 Task: Search one way flight ticket for 4 adults, 1 infant in seat and 1 infant on lap in premium economy from Akron/canton: Akron-canton Regional Airport to Fort Wayne: Fort Wayne International Airport on 8-4-2023. Choice of flights is United. Number of bags: 2 carry on bags and 1 checked bag. Price is upto 20000. Outbound departure time preference is 14:45.
Action: Mouse moved to (390, 337)
Screenshot: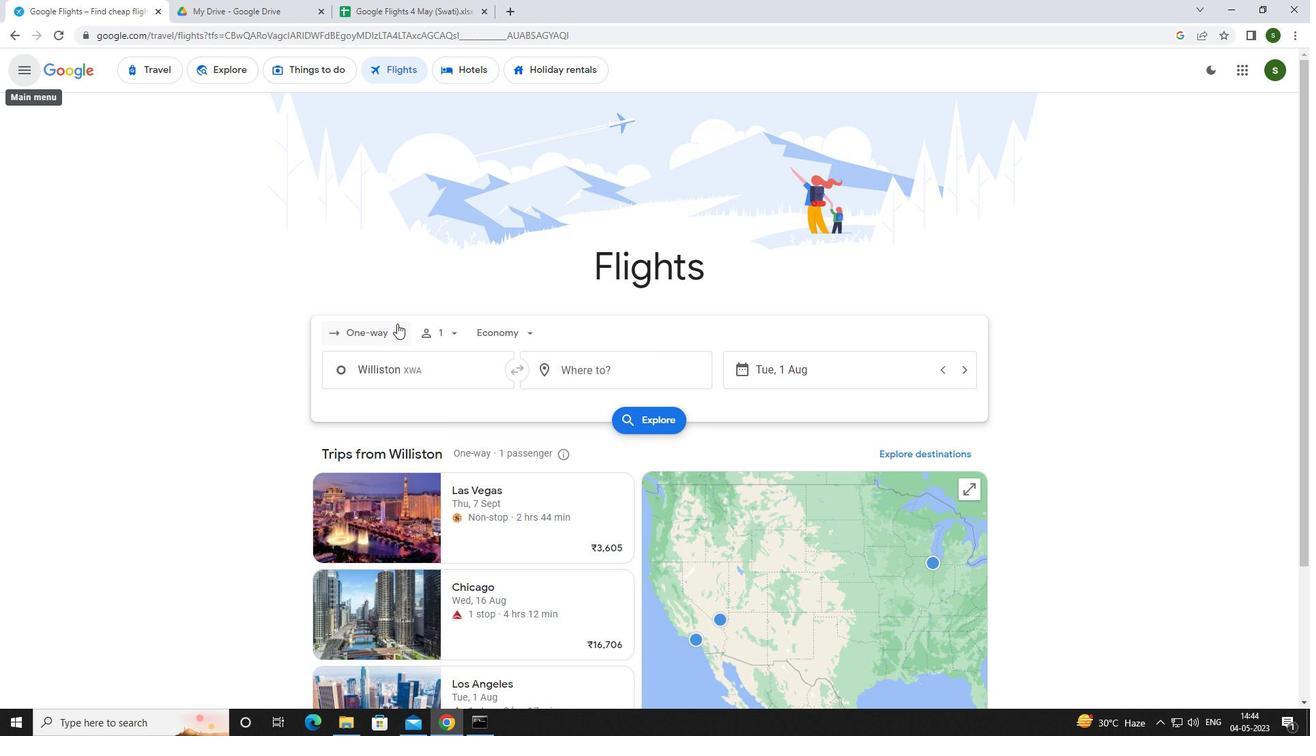 
Action: Mouse pressed left at (390, 337)
Screenshot: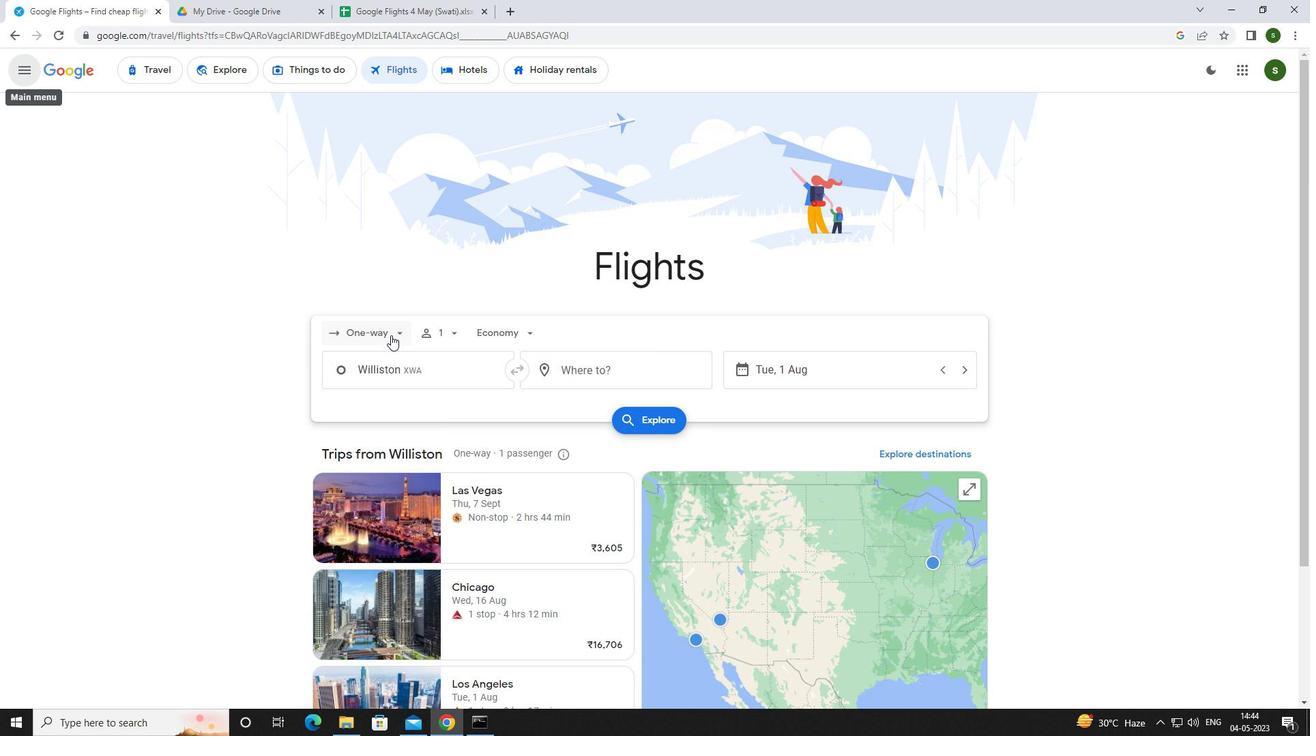 
Action: Mouse moved to (385, 397)
Screenshot: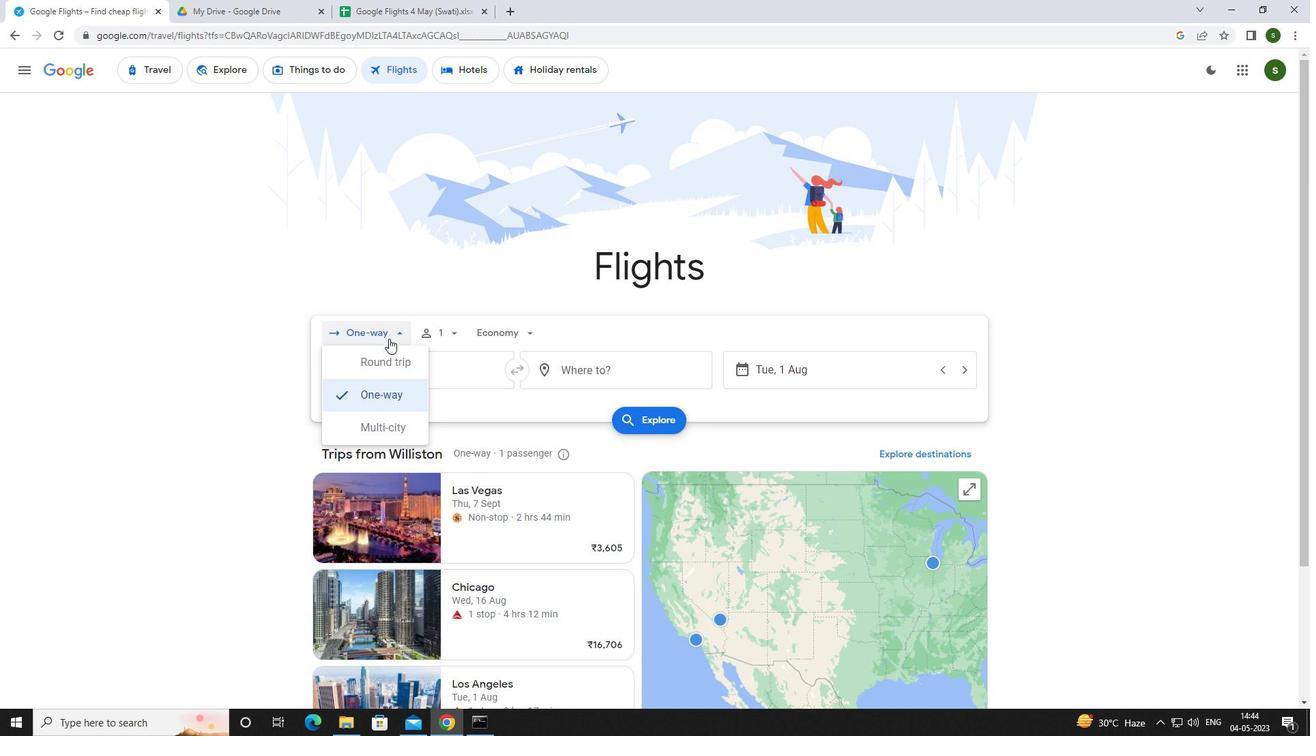 
Action: Mouse pressed left at (385, 397)
Screenshot: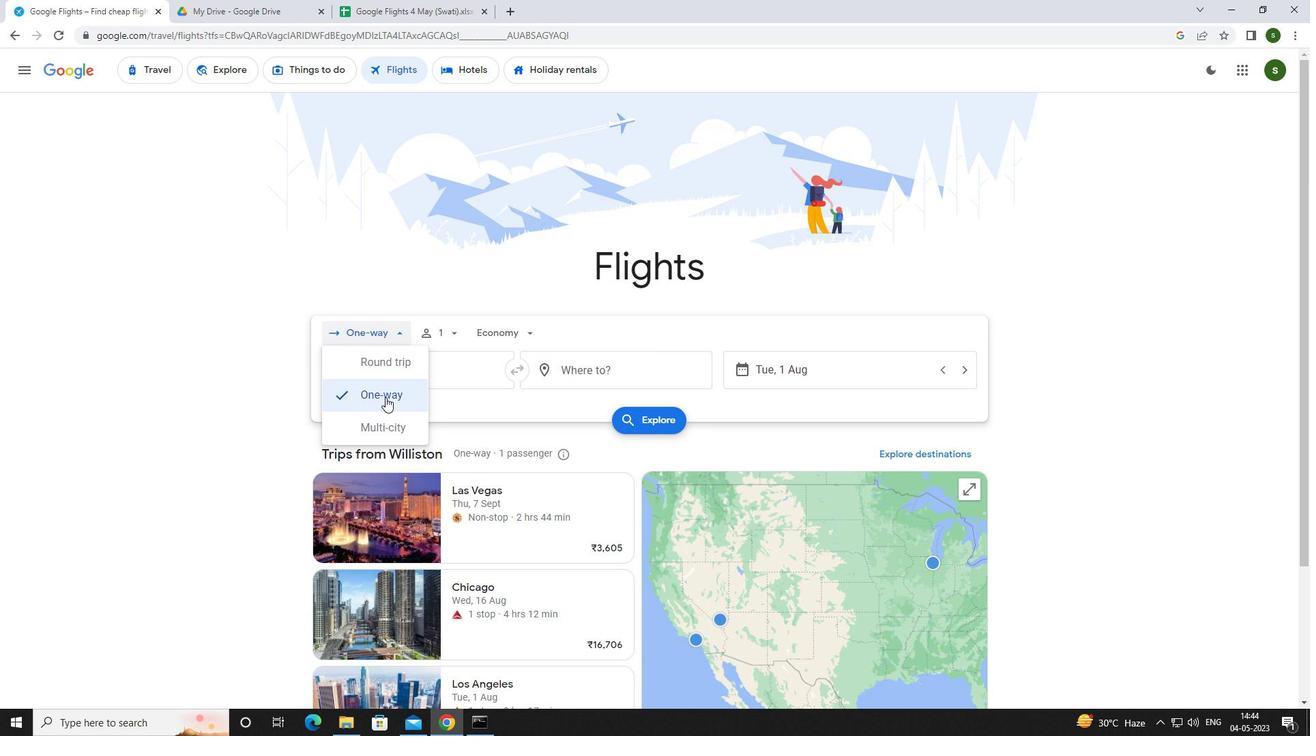 
Action: Mouse moved to (446, 326)
Screenshot: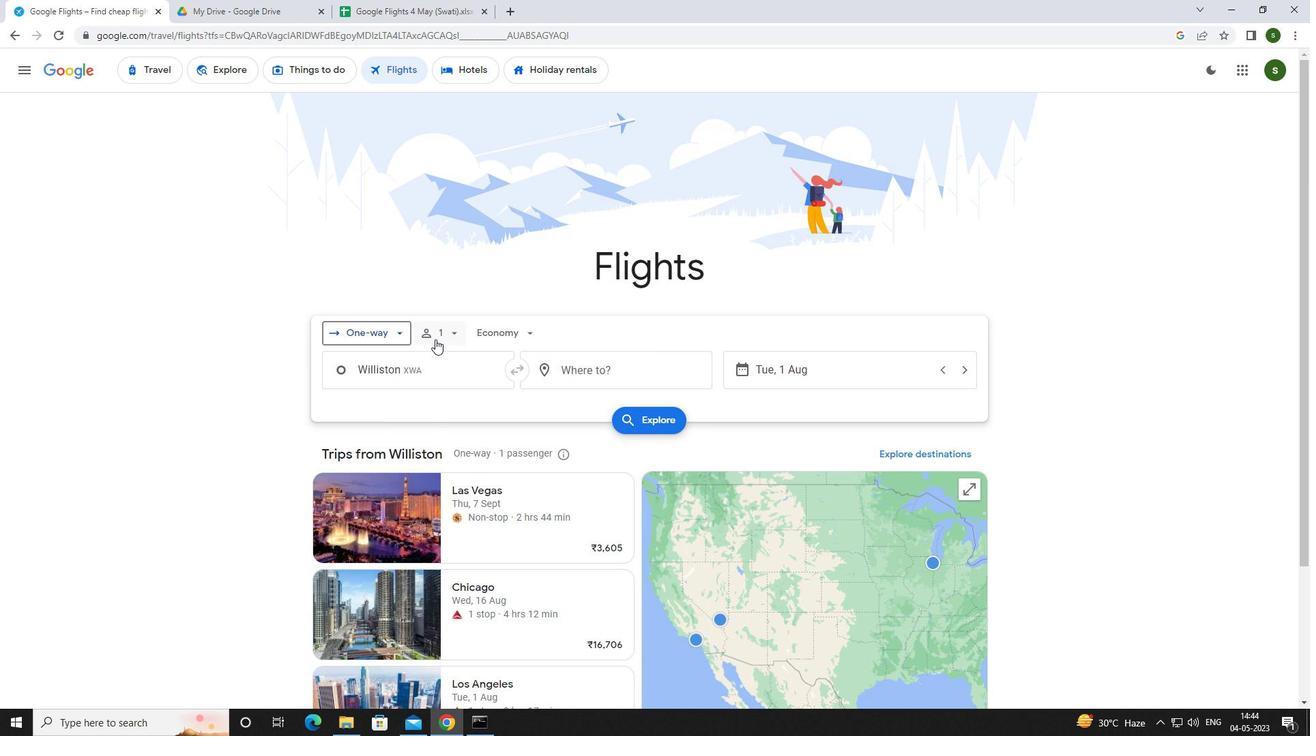 
Action: Mouse pressed left at (446, 326)
Screenshot: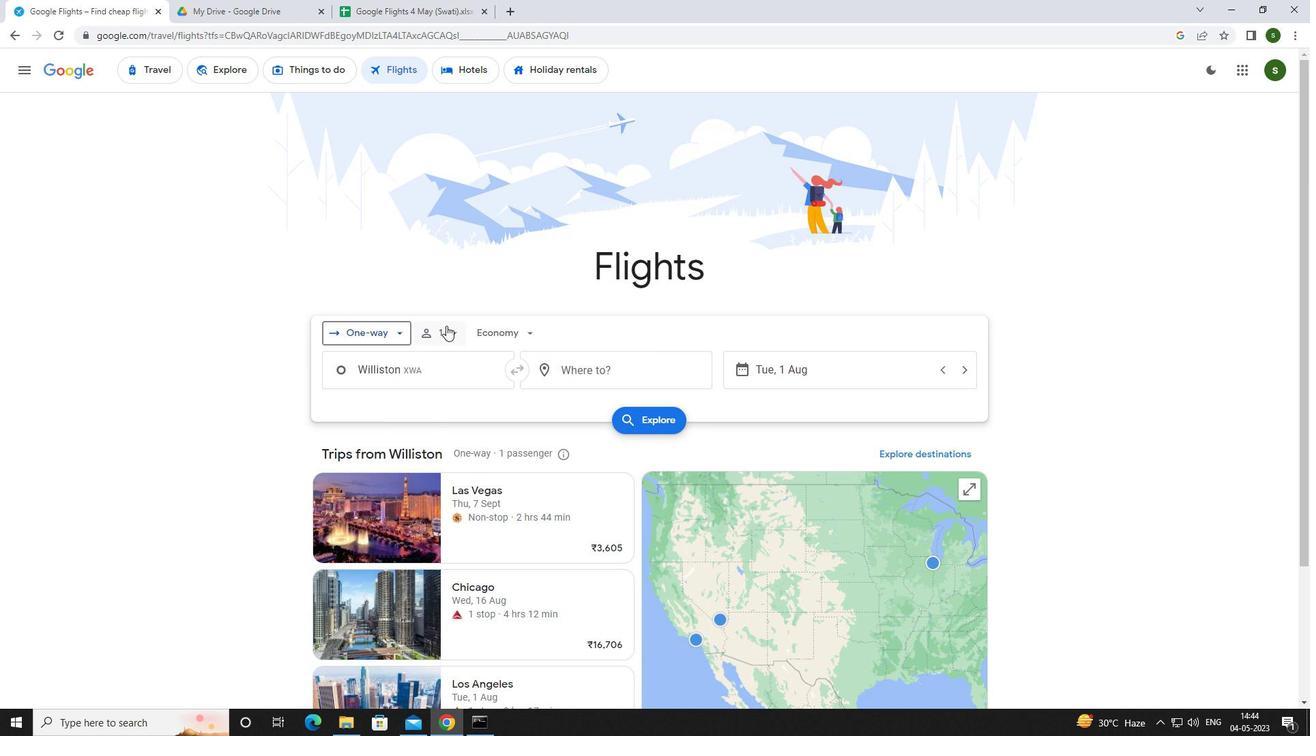 
Action: Mouse moved to (555, 364)
Screenshot: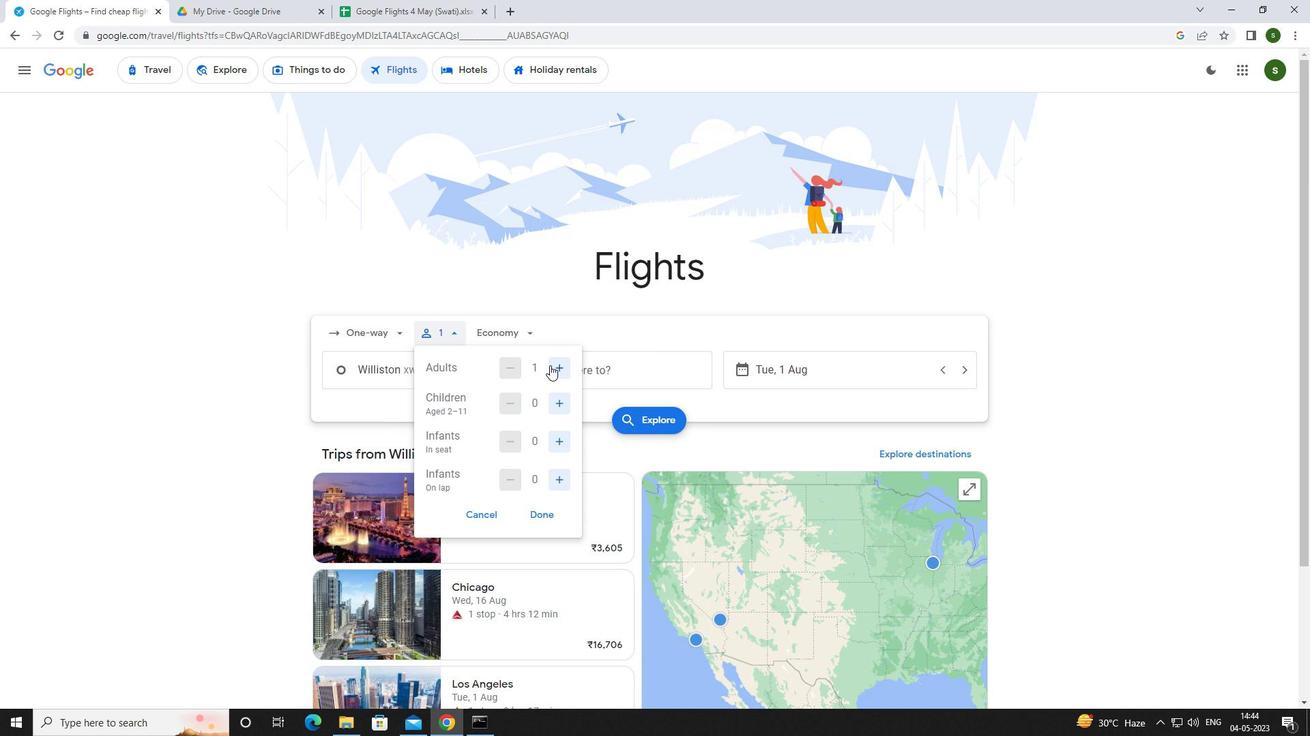 
Action: Mouse pressed left at (555, 364)
Screenshot: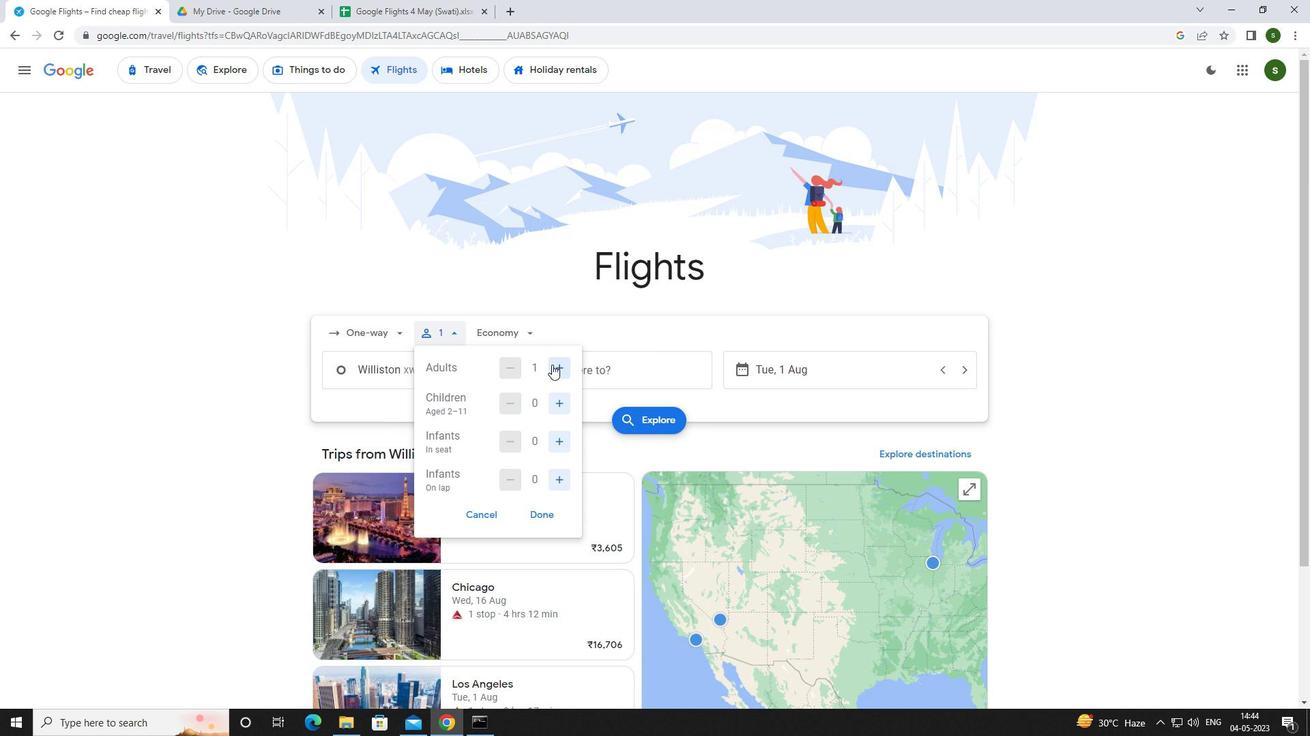 
Action: Mouse pressed left at (555, 364)
Screenshot: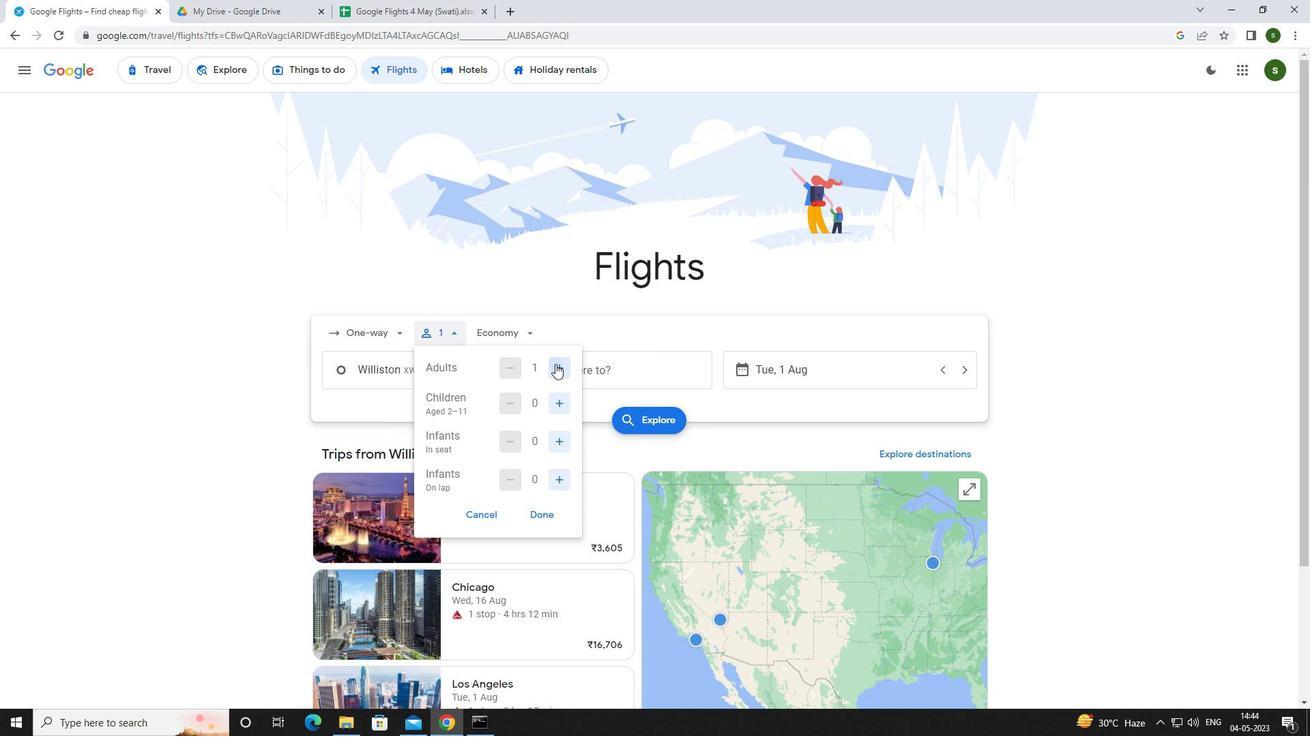 
Action: Mouse pressed left at (555, 364)
Screenshot: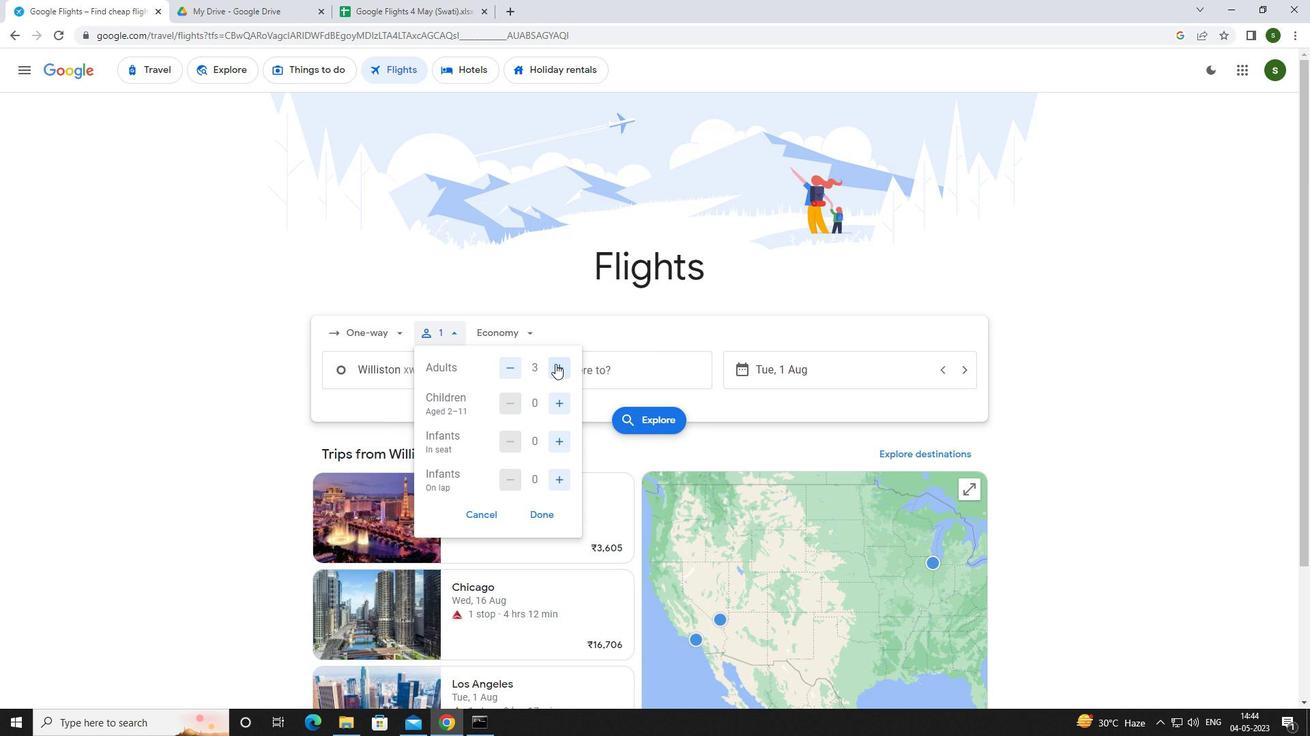 
Action: Mouse moved to (557, 438)
Screenshot: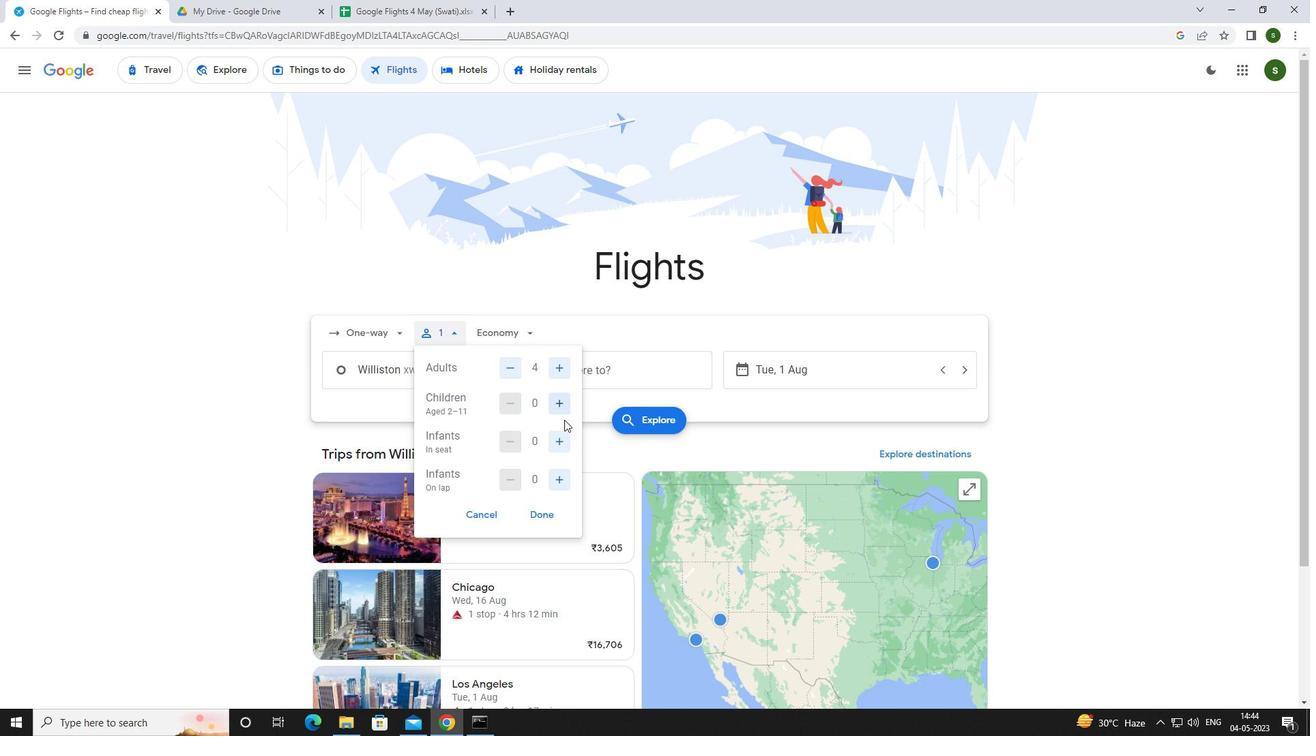 
Action: Mouse pressed left at (557, 438)
Screenshot: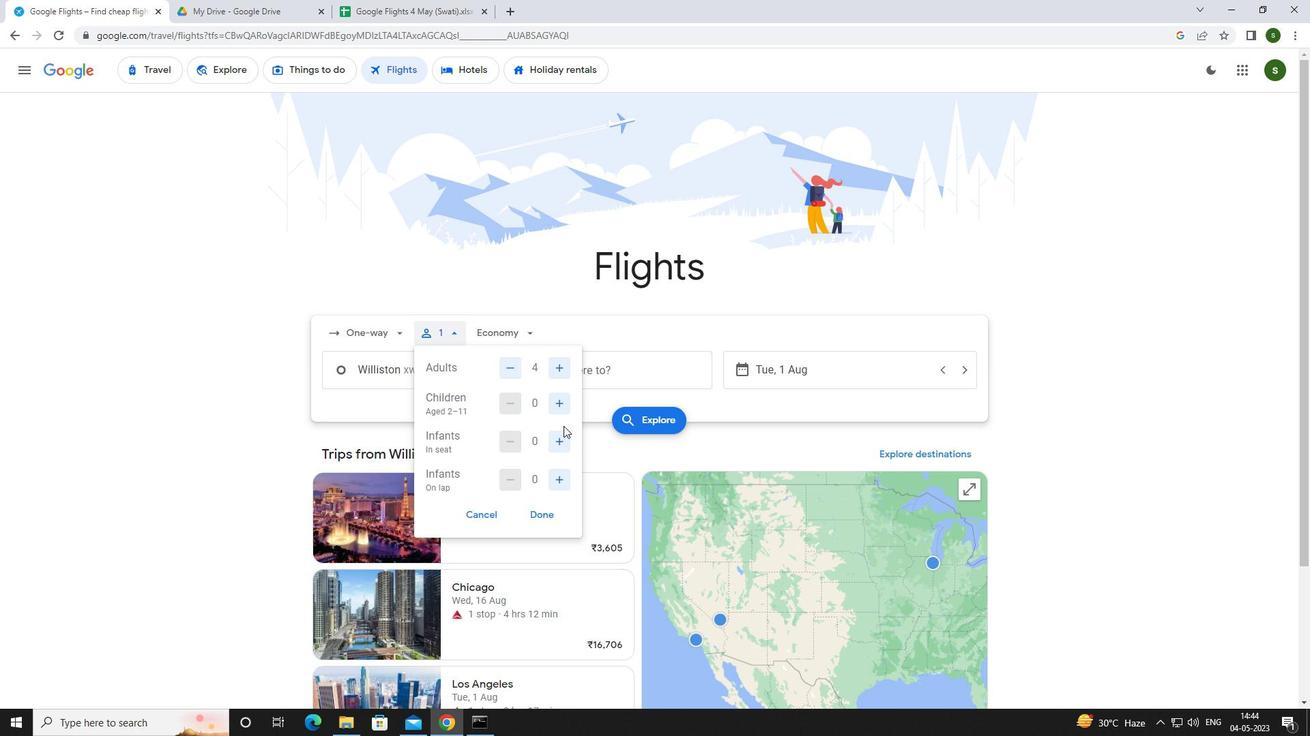 
Action: Mouse moved to (560, 489)
Screenshot: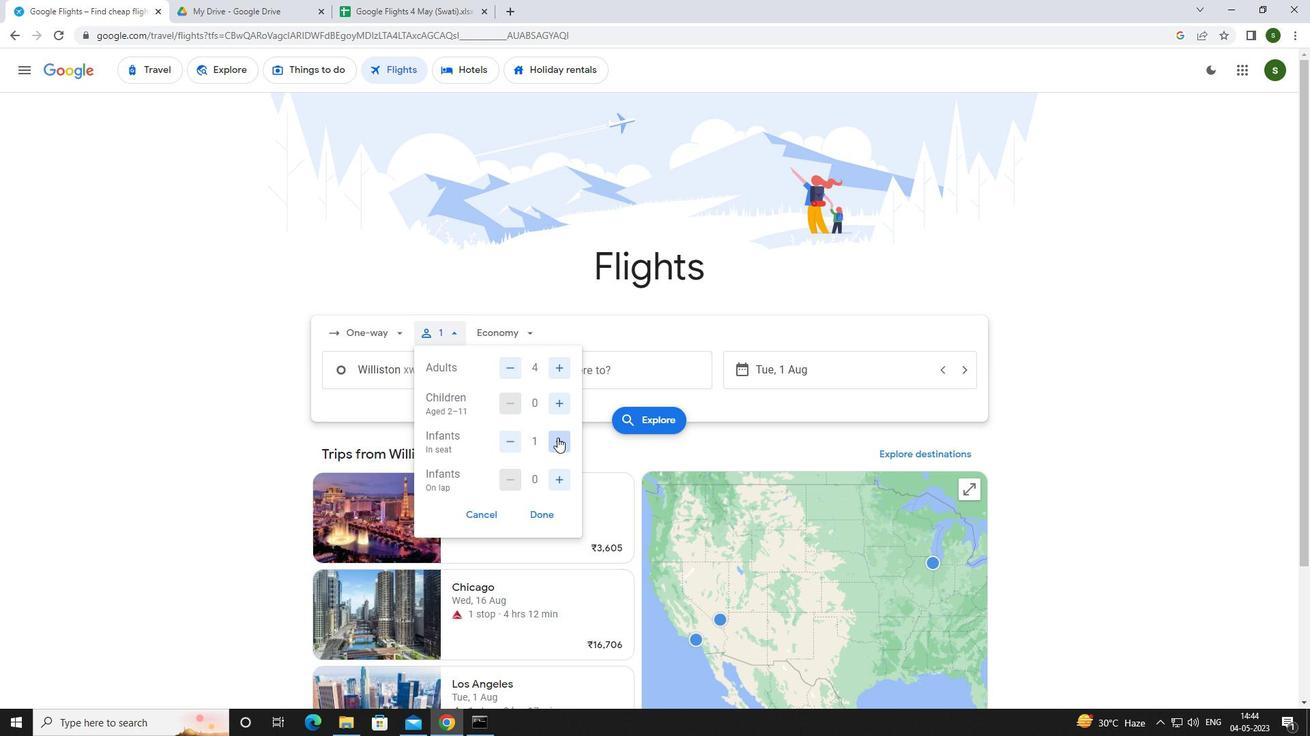 
Action: Mouse pressed left at (560, 489)
Screenshot: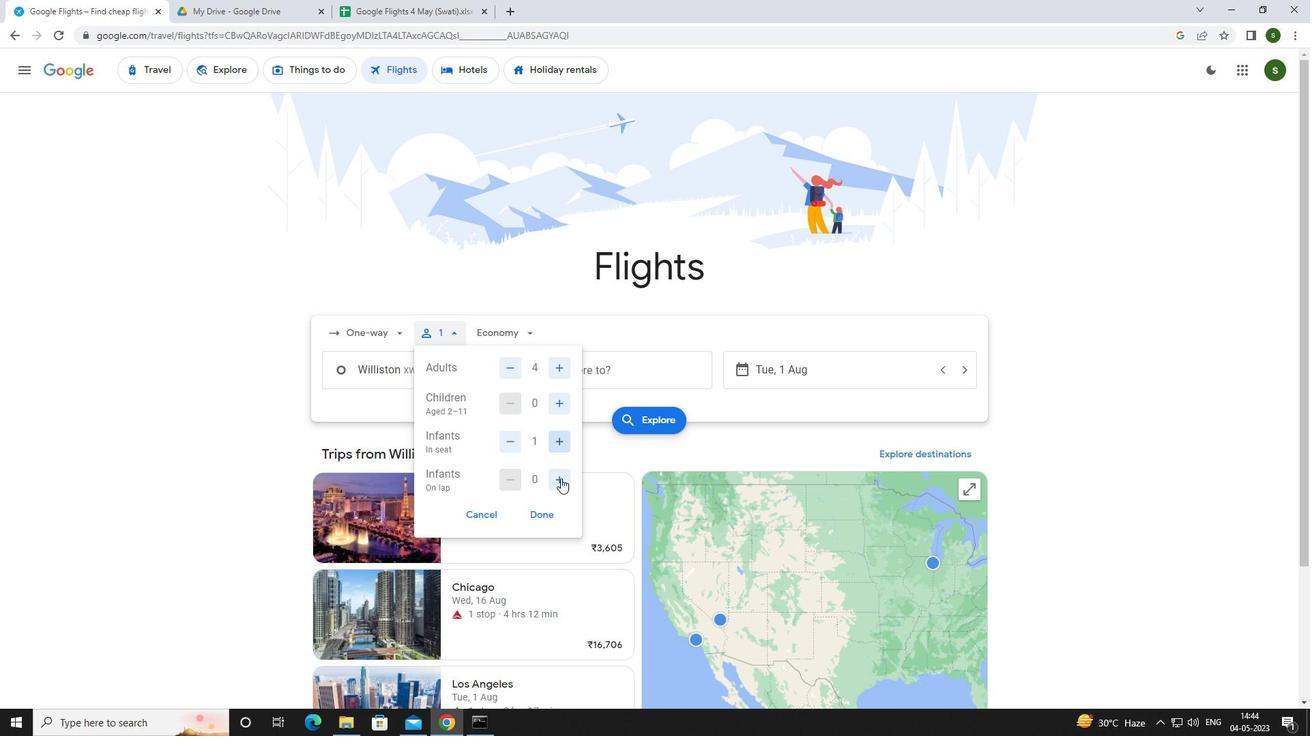 
Action: Mouse moved to (523, 330)
Screenshot: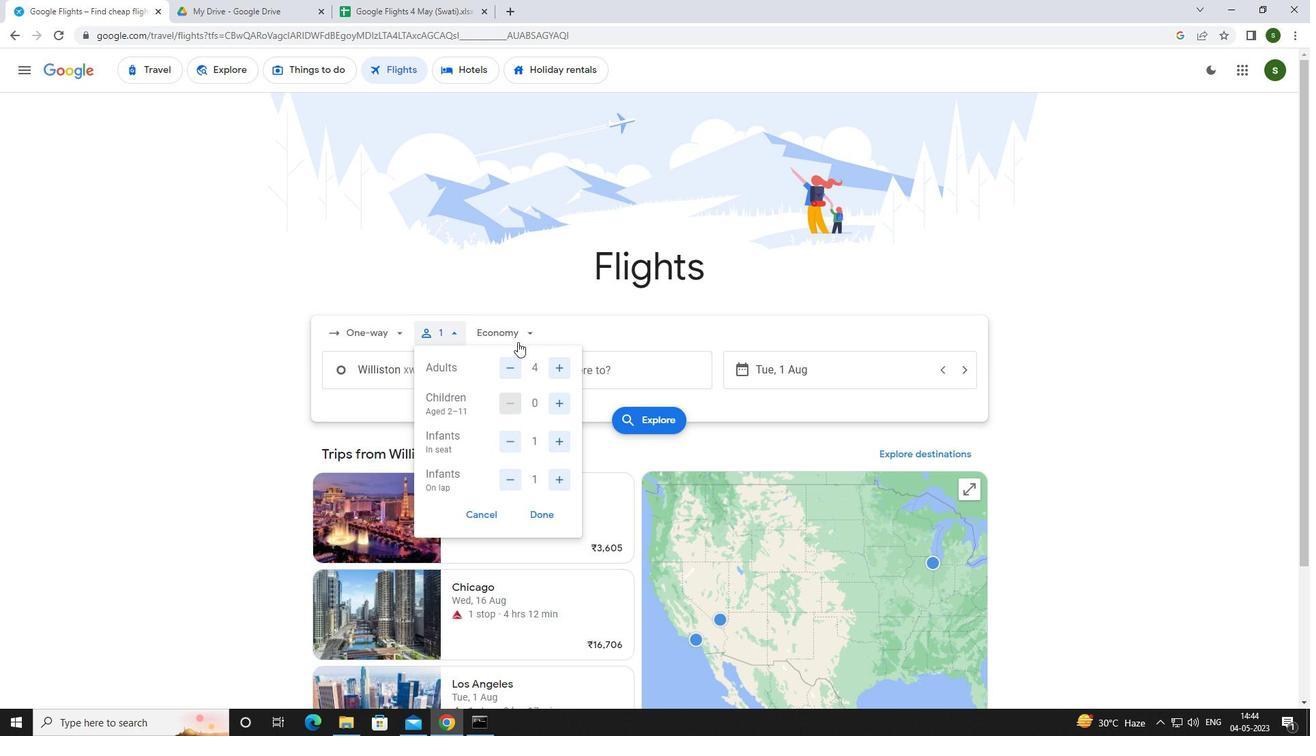 
Action: Mouse pressed left at (523, 330)
Screenshot: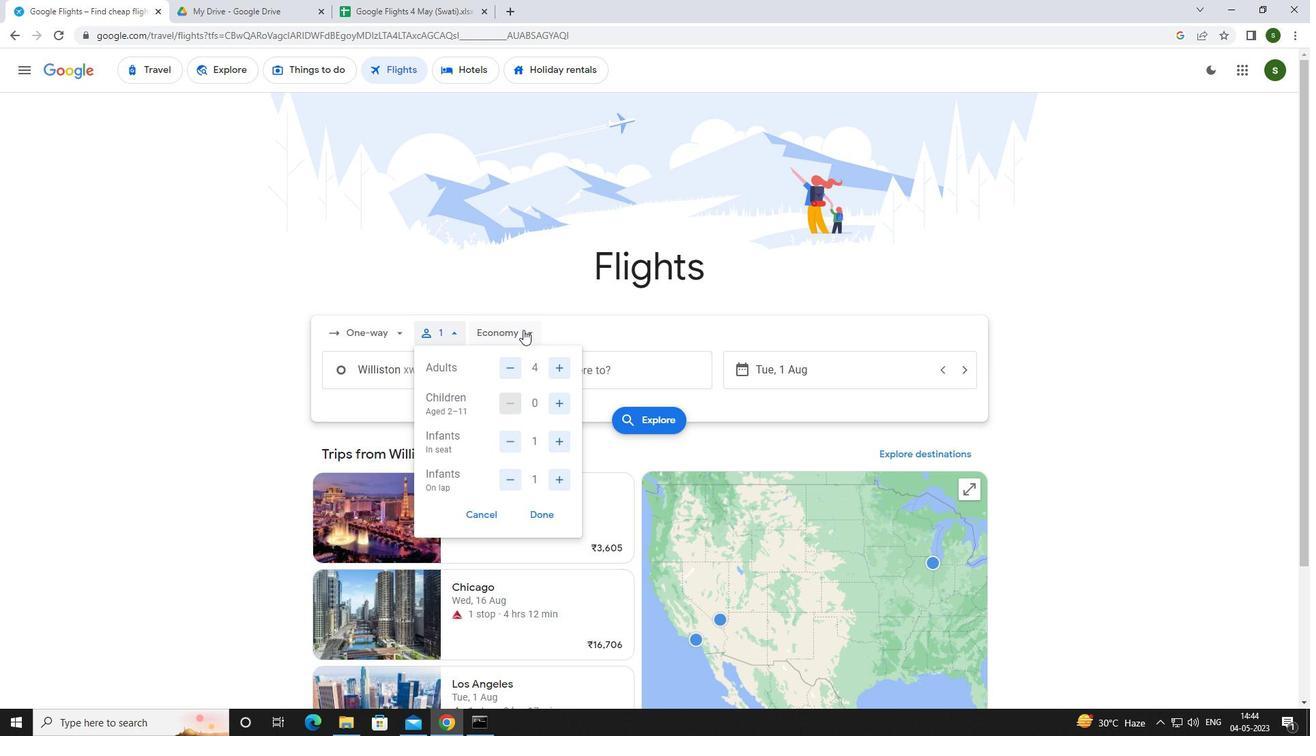 
Action: Mouse moved to (535, 387)
Screenshot: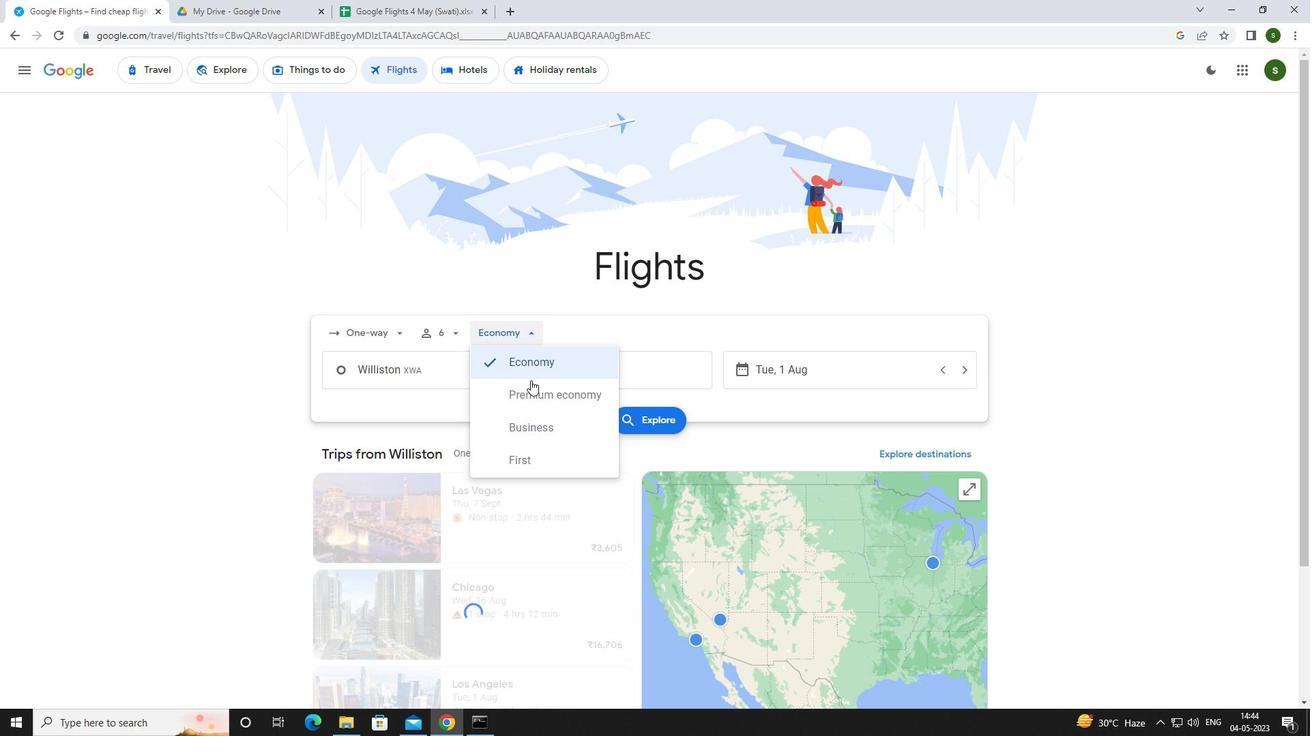 
Action: Mouse pressed left at (535, 387)
Screenshot: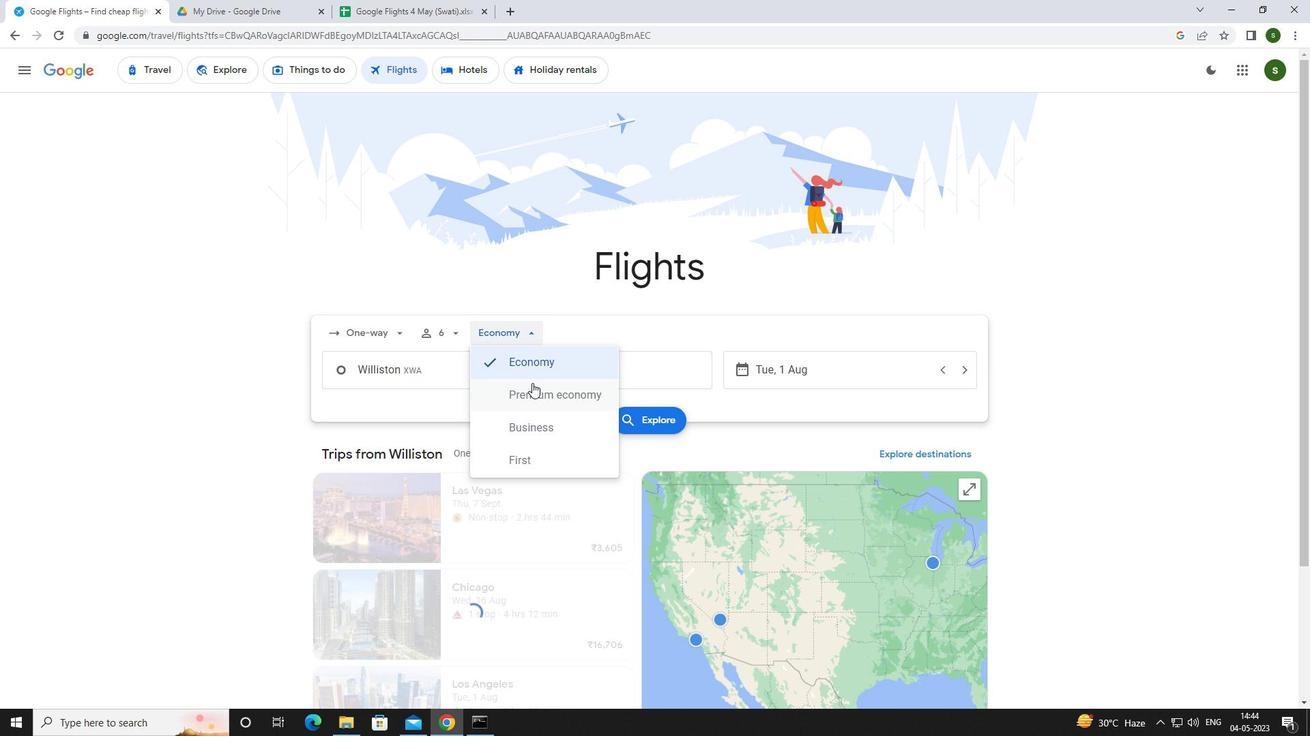 
Action: Mouse moved to (459, 376)
Screenshot: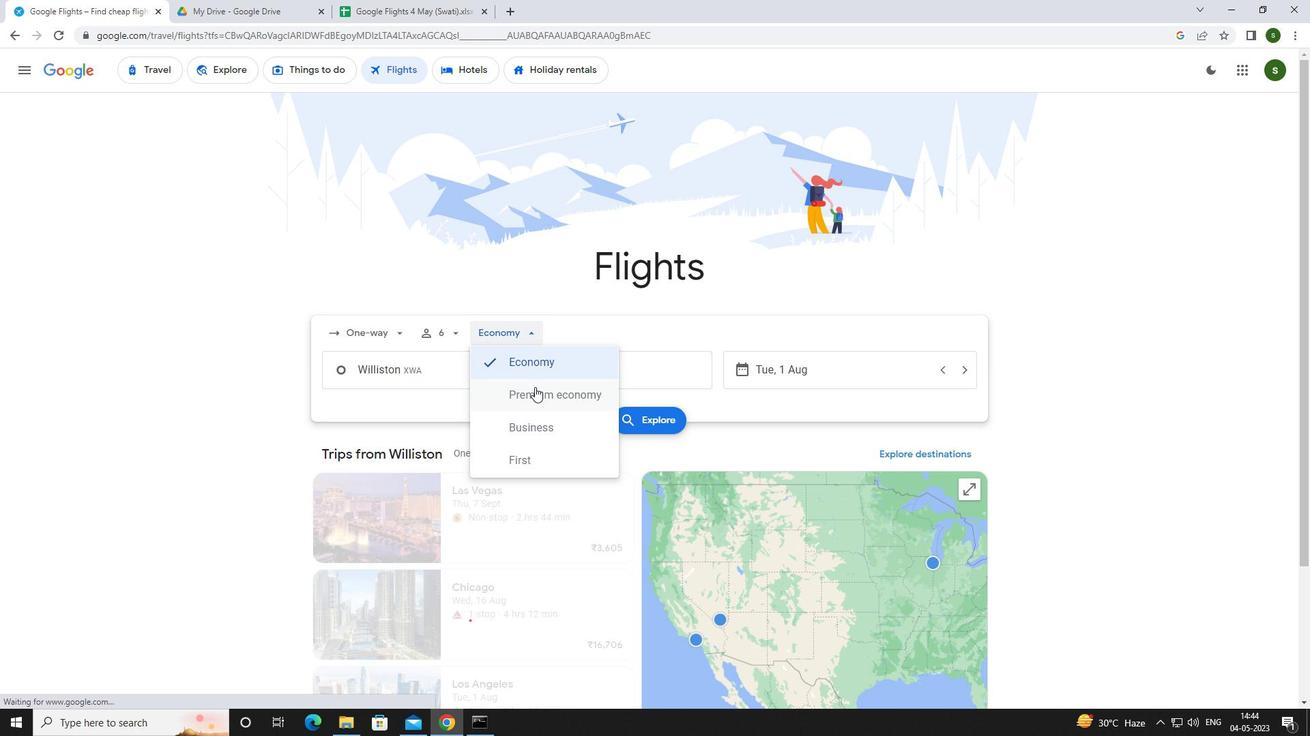 
Action: Mouse pressed left at (459, 376)
Screenshot: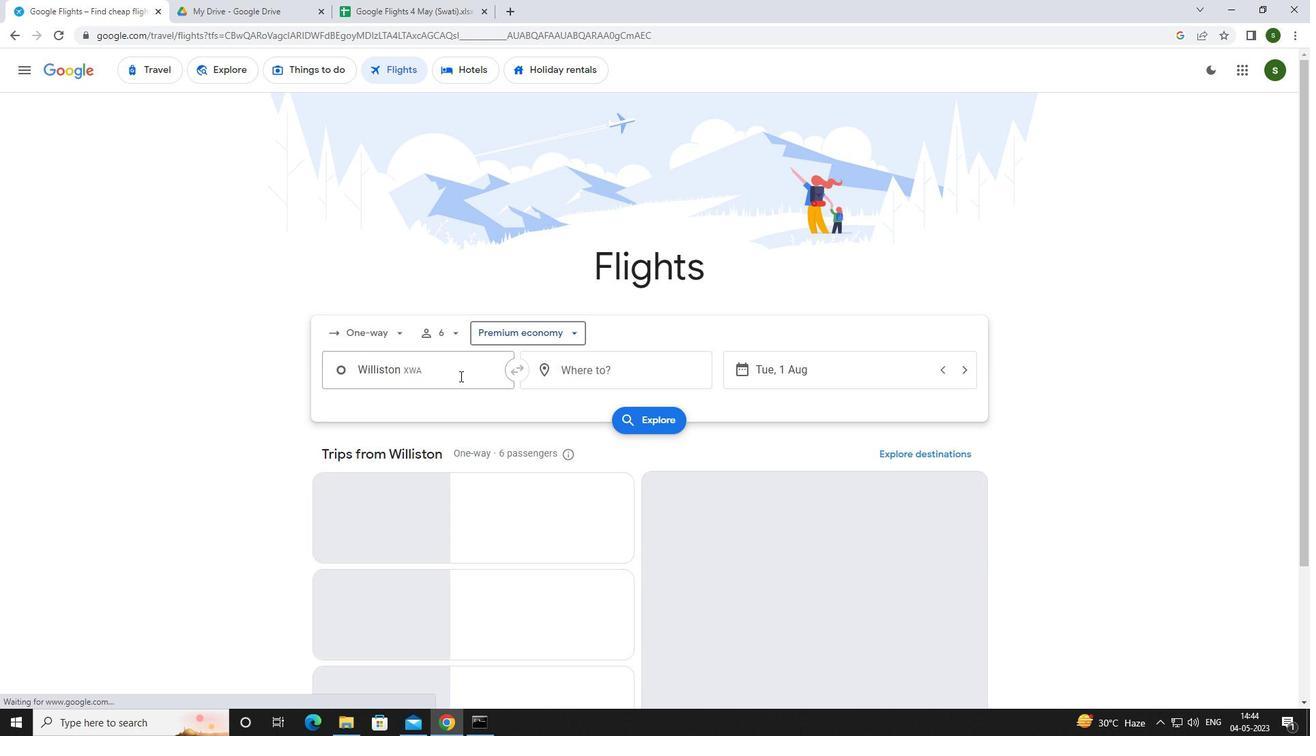 
Action: Mouse moved to (461, 373)
Screenshot: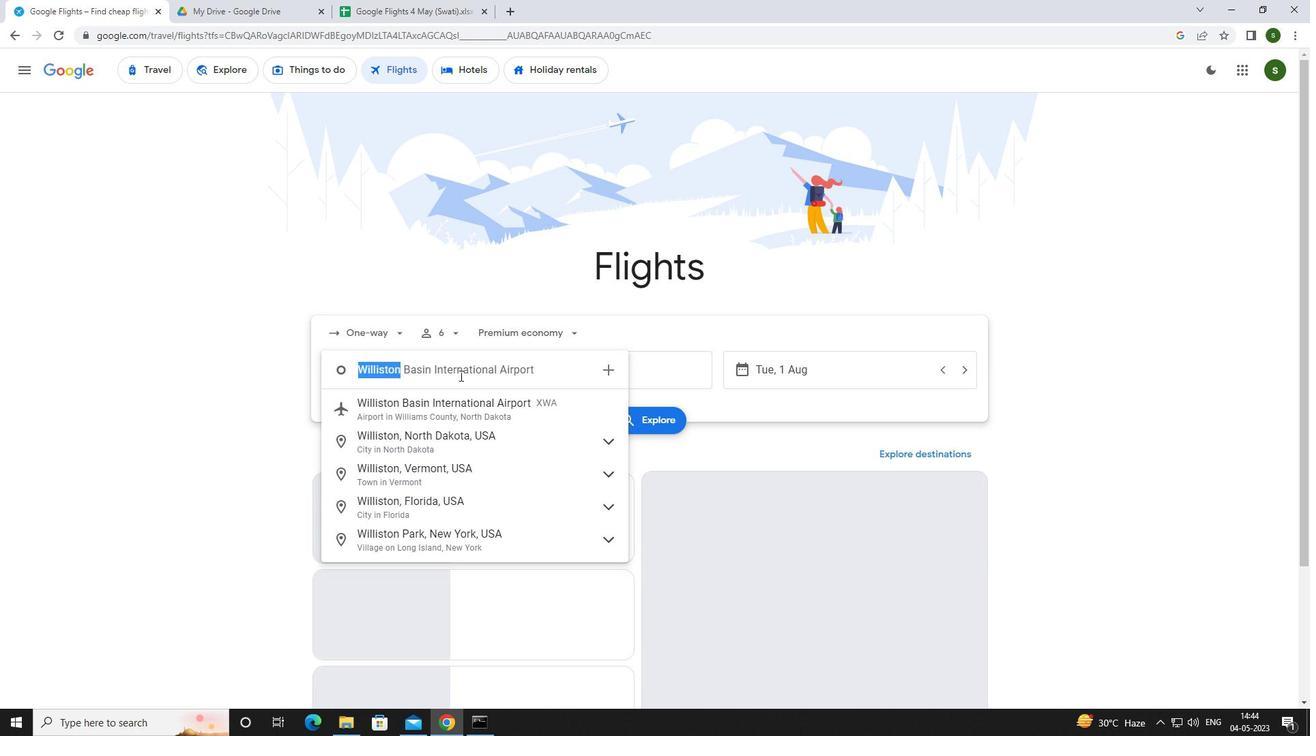 
Action: Key pressed <Key.caps_lock>a<Key.caps_lock>kron
Screenshot: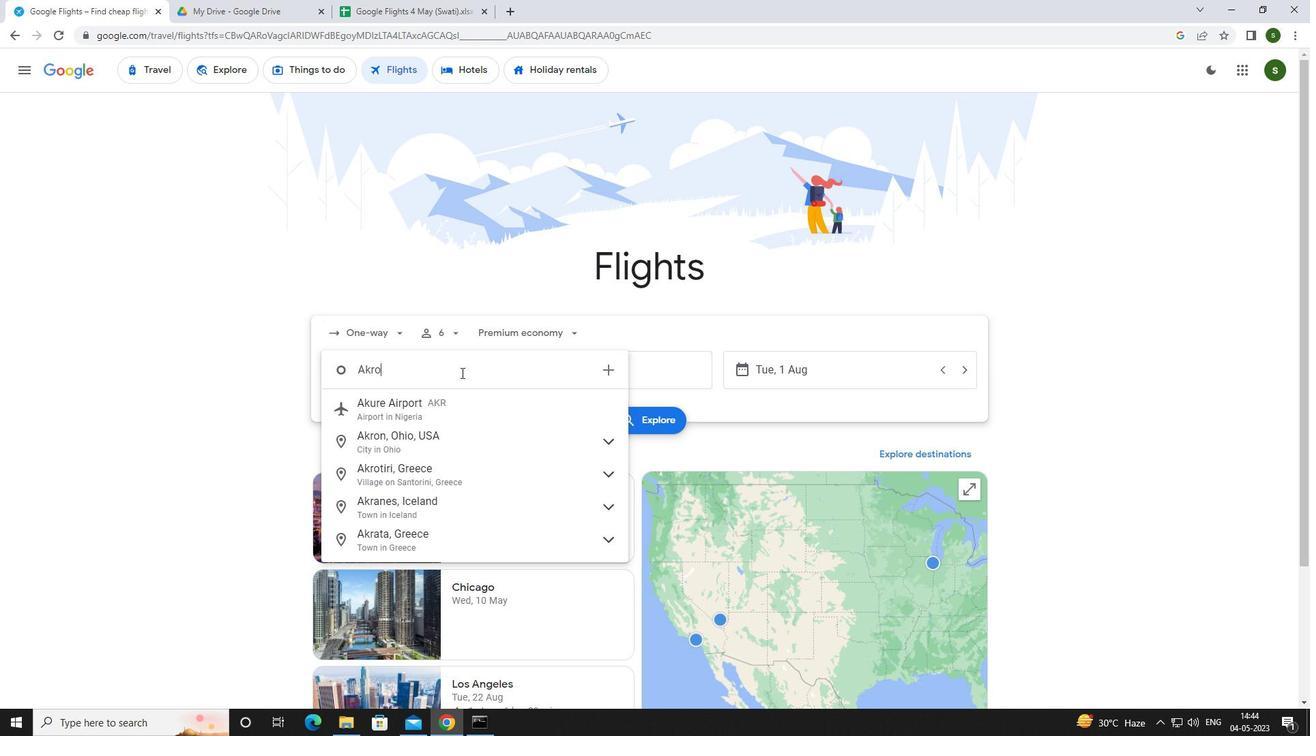 
Action: Mouse moved to (454, 472)
Screenshot: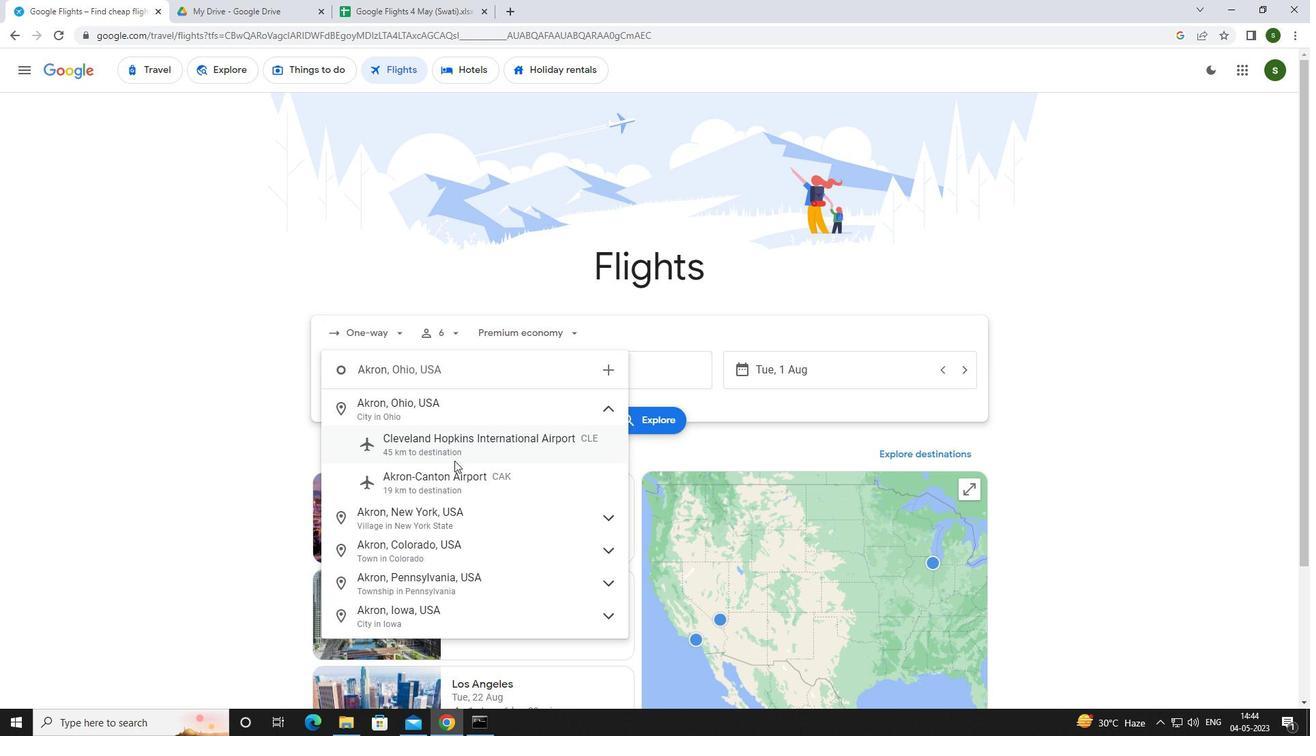 
Action: Mouse pressed left at (454, 472)
Screenshot: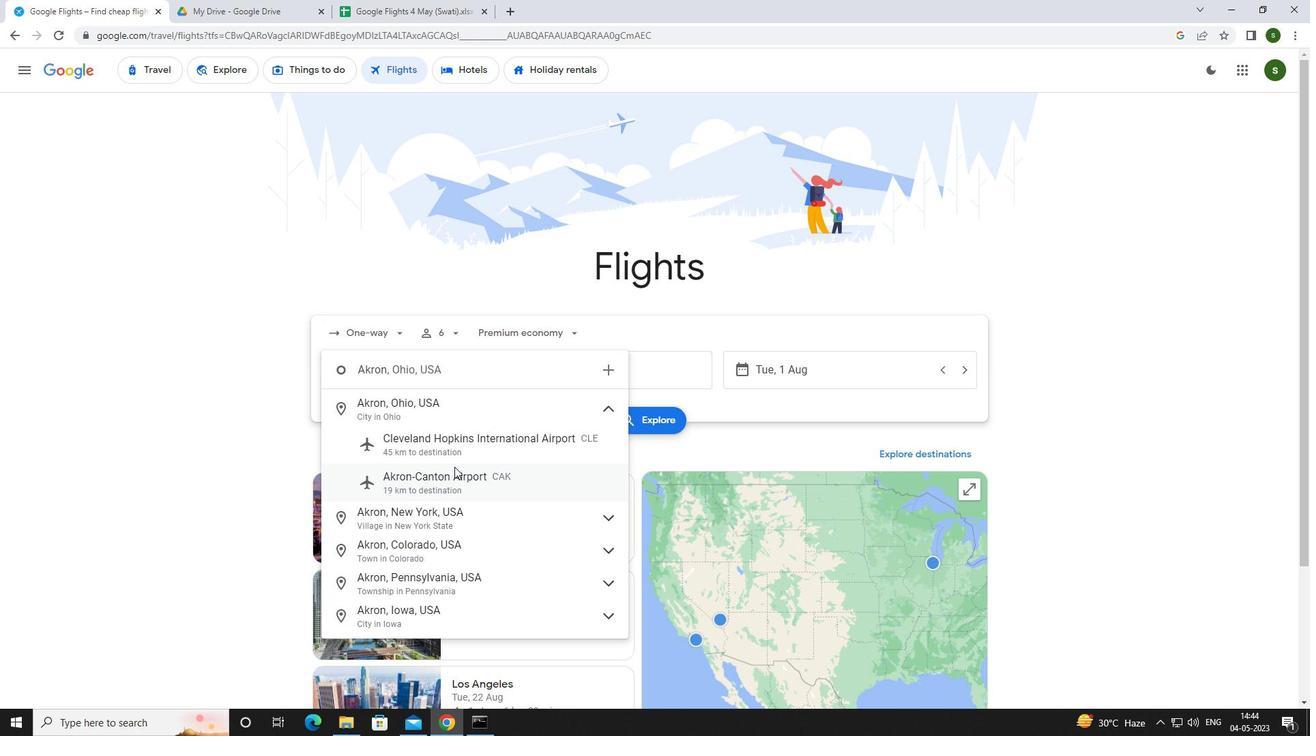 
Action: Mouse moved to (593, 378)
Screenshot: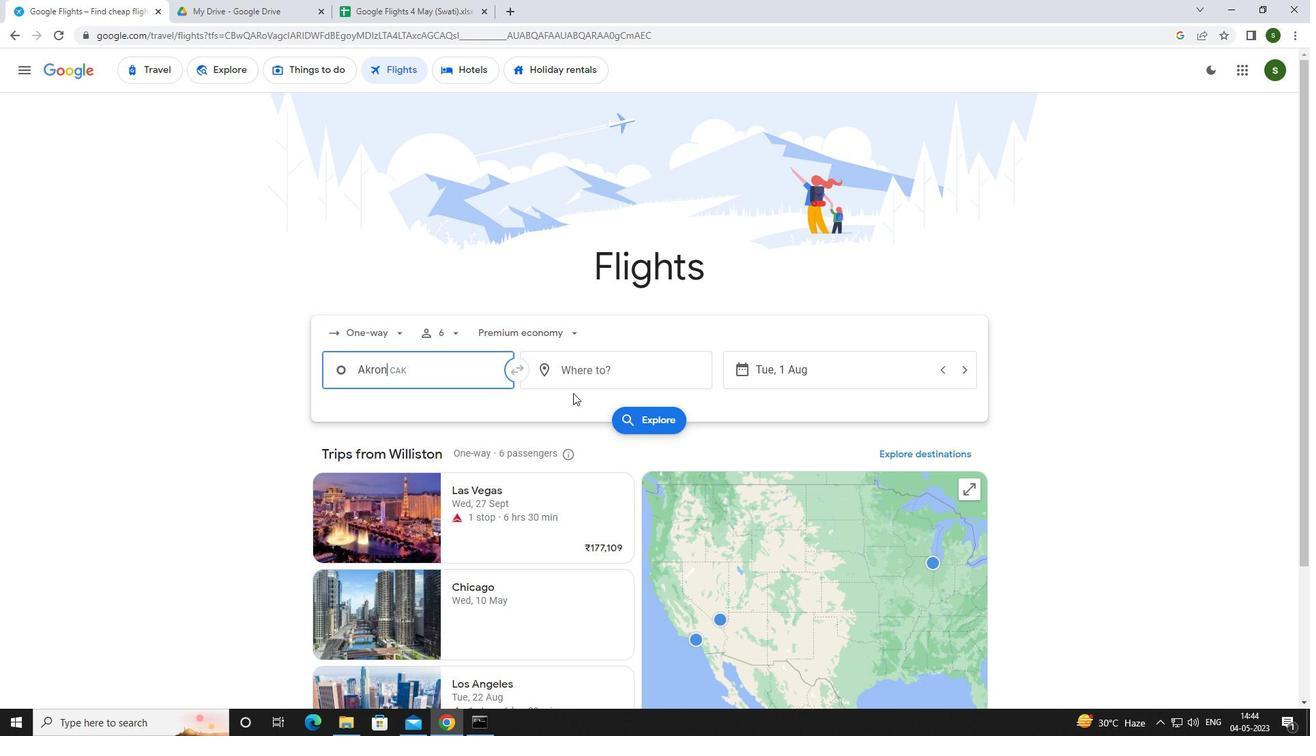 
Action: Mouse pressed left at (593, 378)
Screenshot: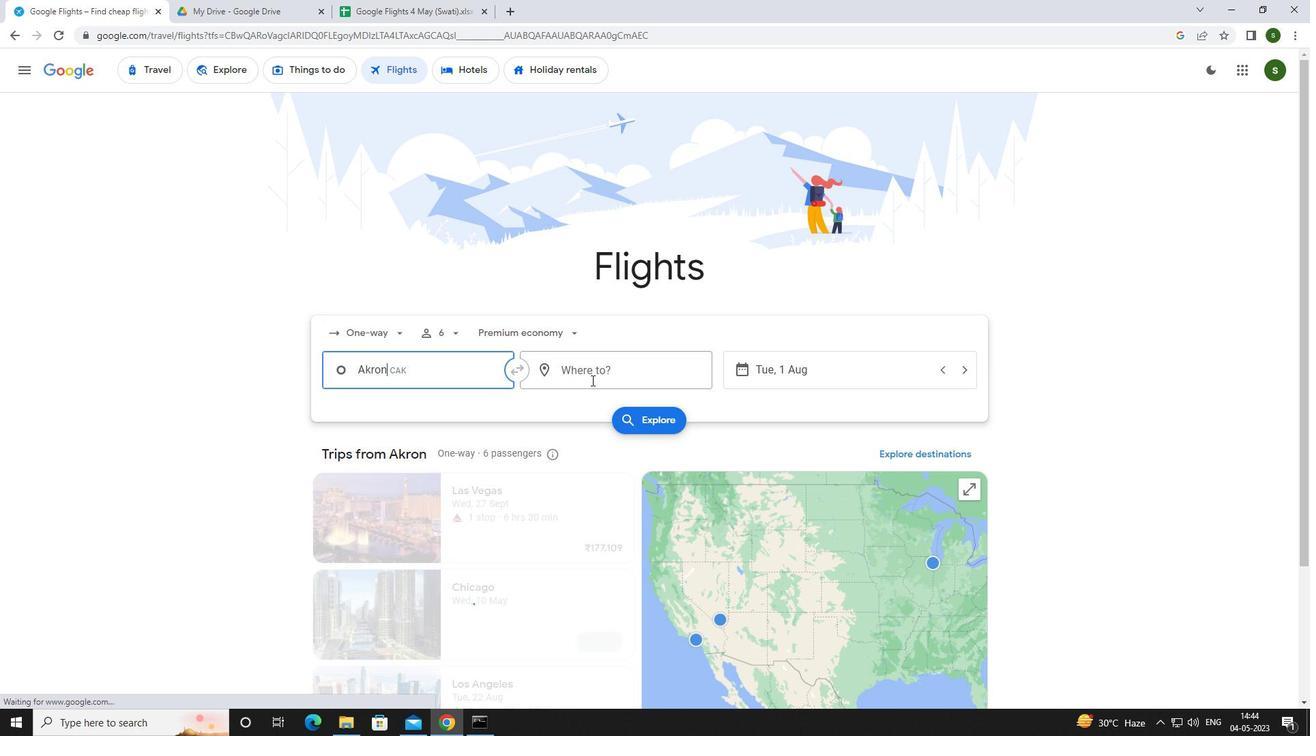 
Action: Mouse moved to (588, 379)
Screenshot: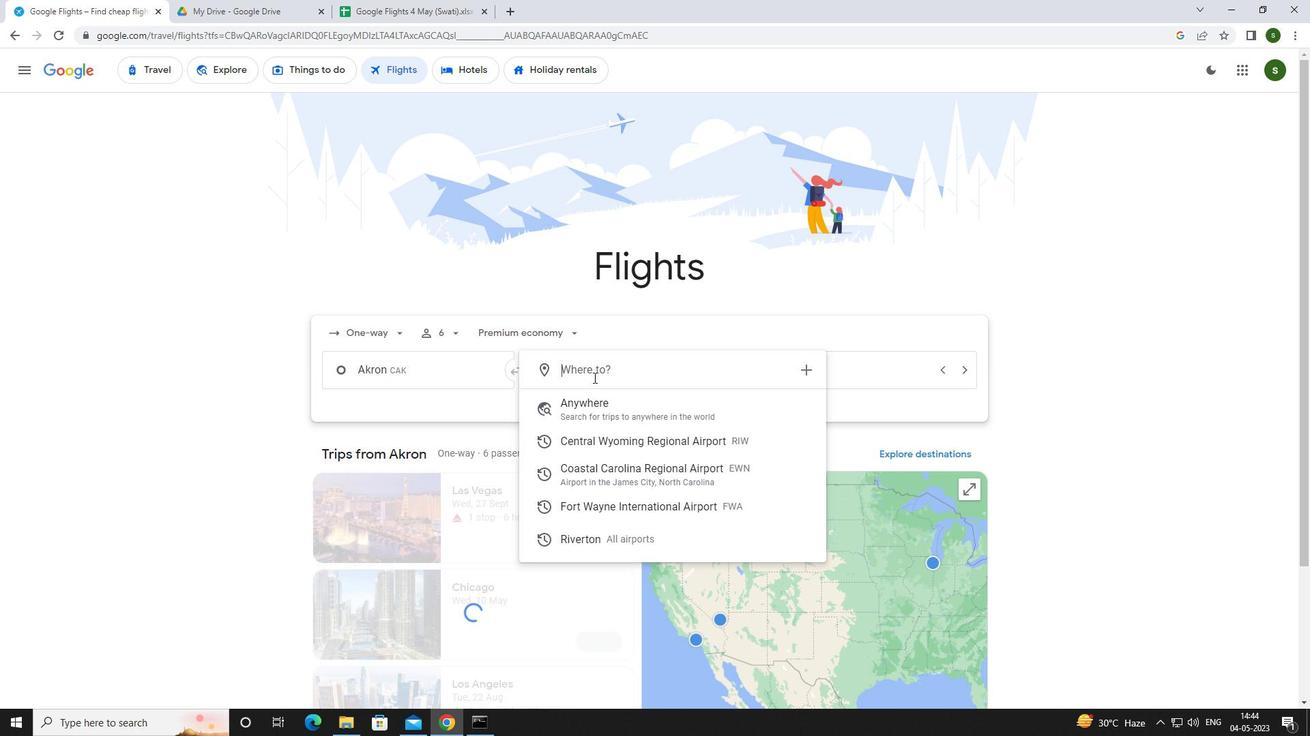 
Action: Key pressed <Key.caps_lock>f<Key.caps_lock>ort<Key.space><Key.caps_lock>w<Key.caps_lock>ay
Screenshot: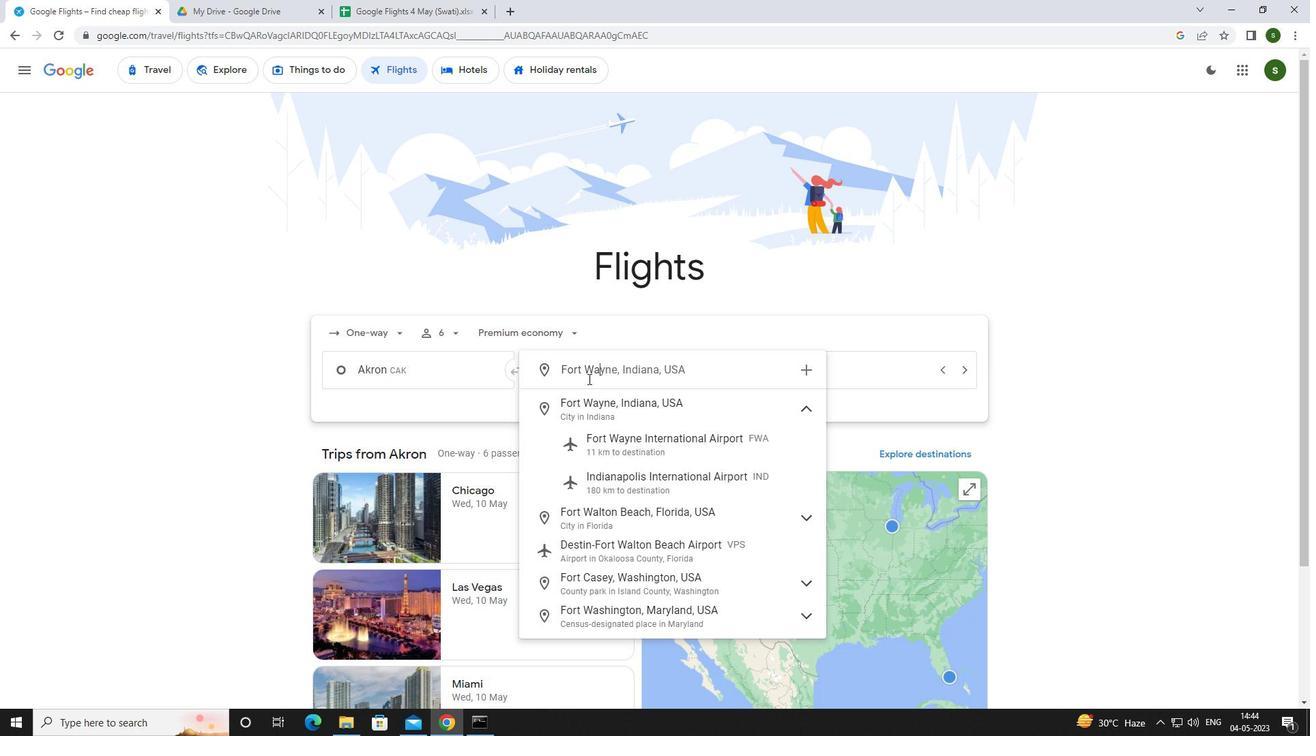 
Action: Mouse moved to (640, 437)
Screenshot: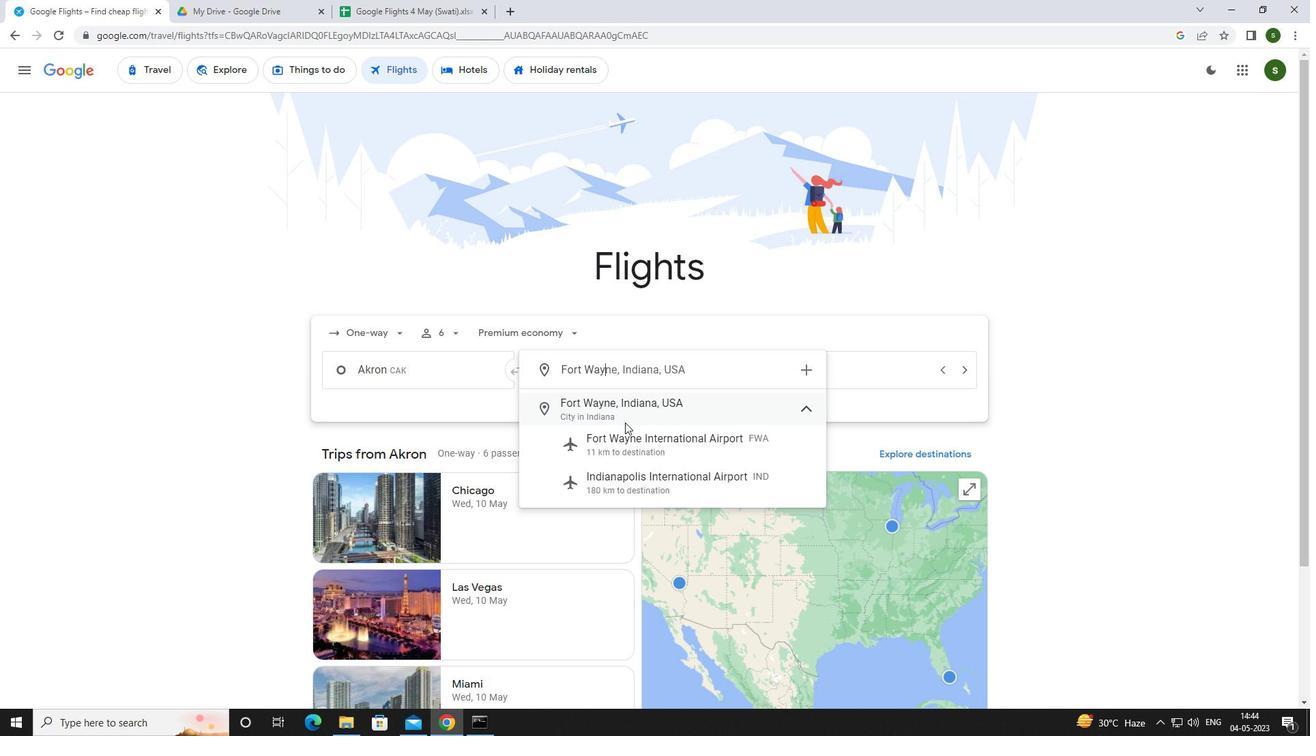 
Action: Mouse pressed left at (640, 437)
Screenshot: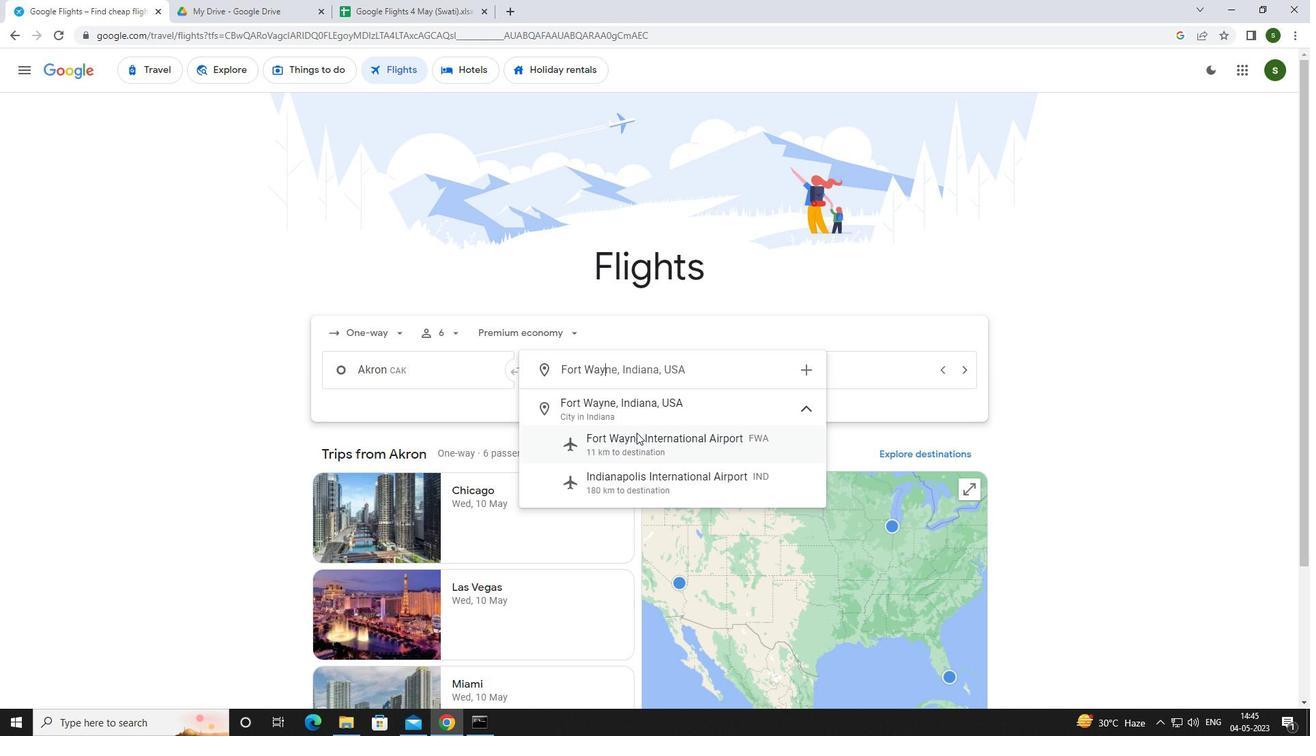
Action: Mouse moved to (813, 369)
Screenshot: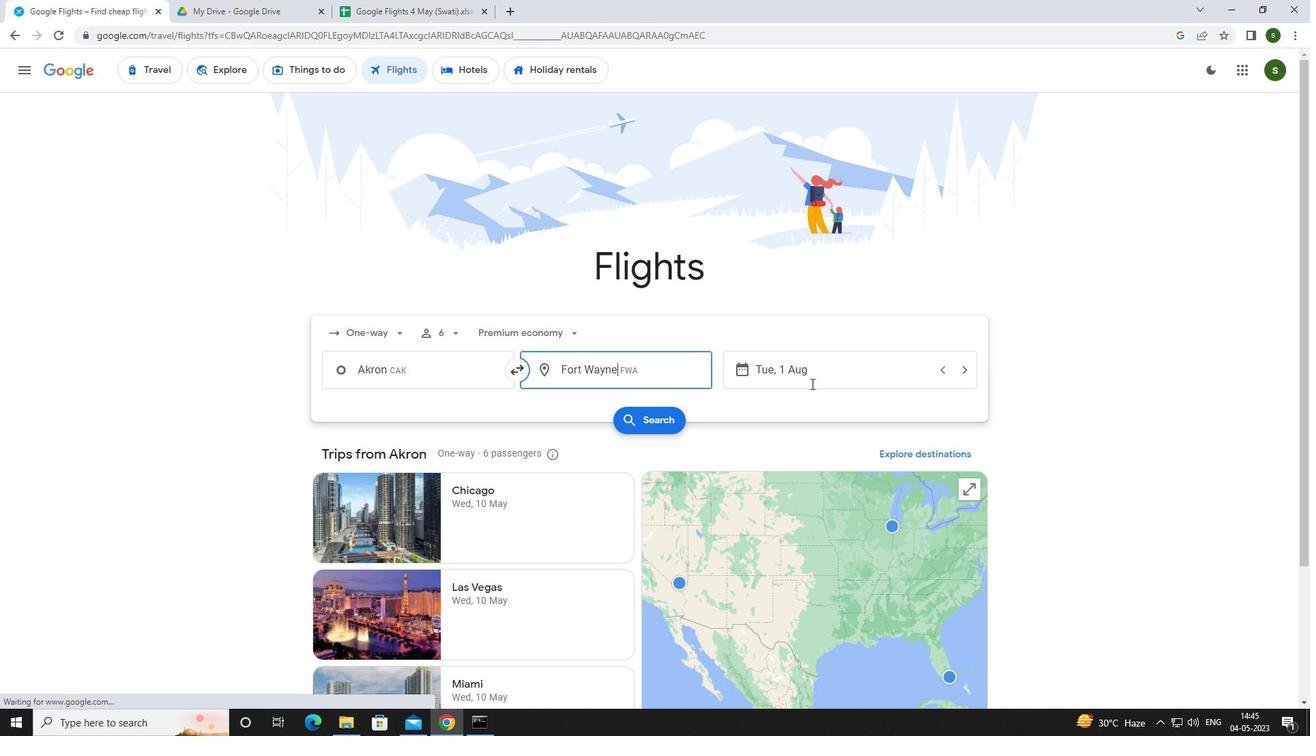 
Action: Mouse pressed left at (813, 369)
Screenshot: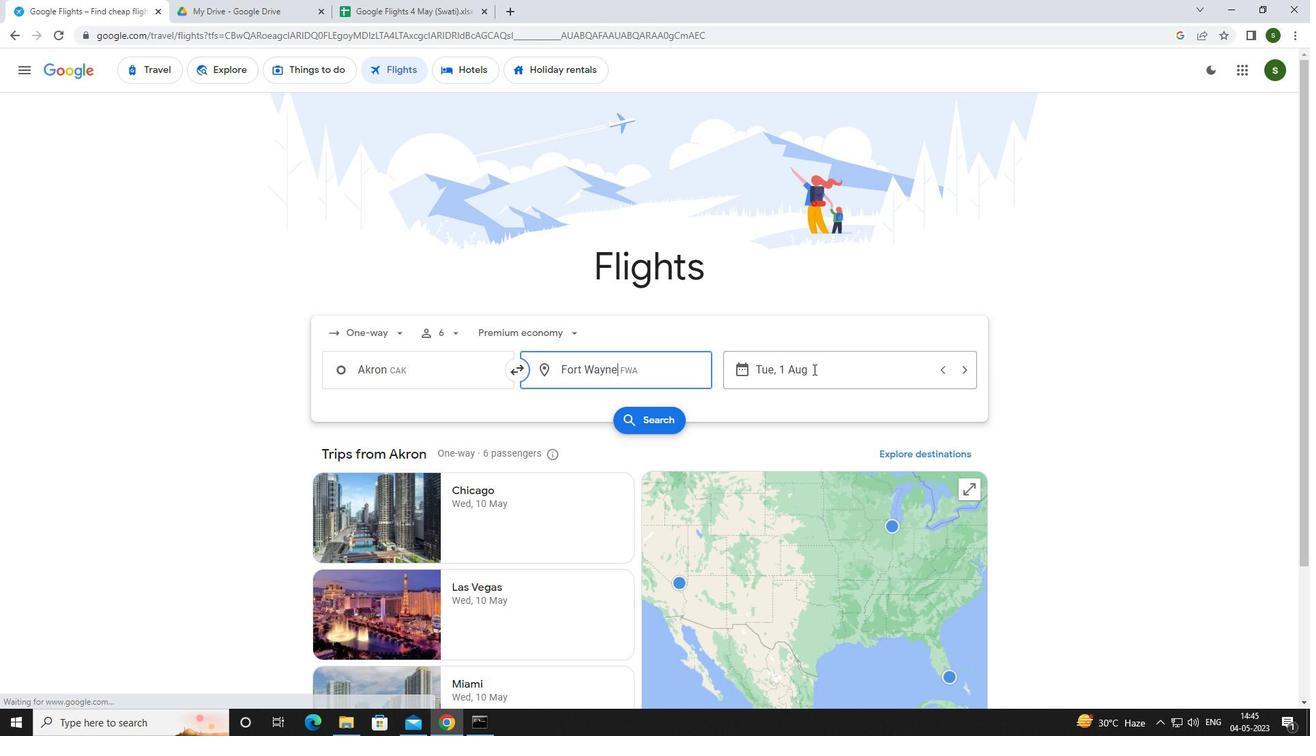 
Action: Mouse moved to (652, 455)
Screenshot: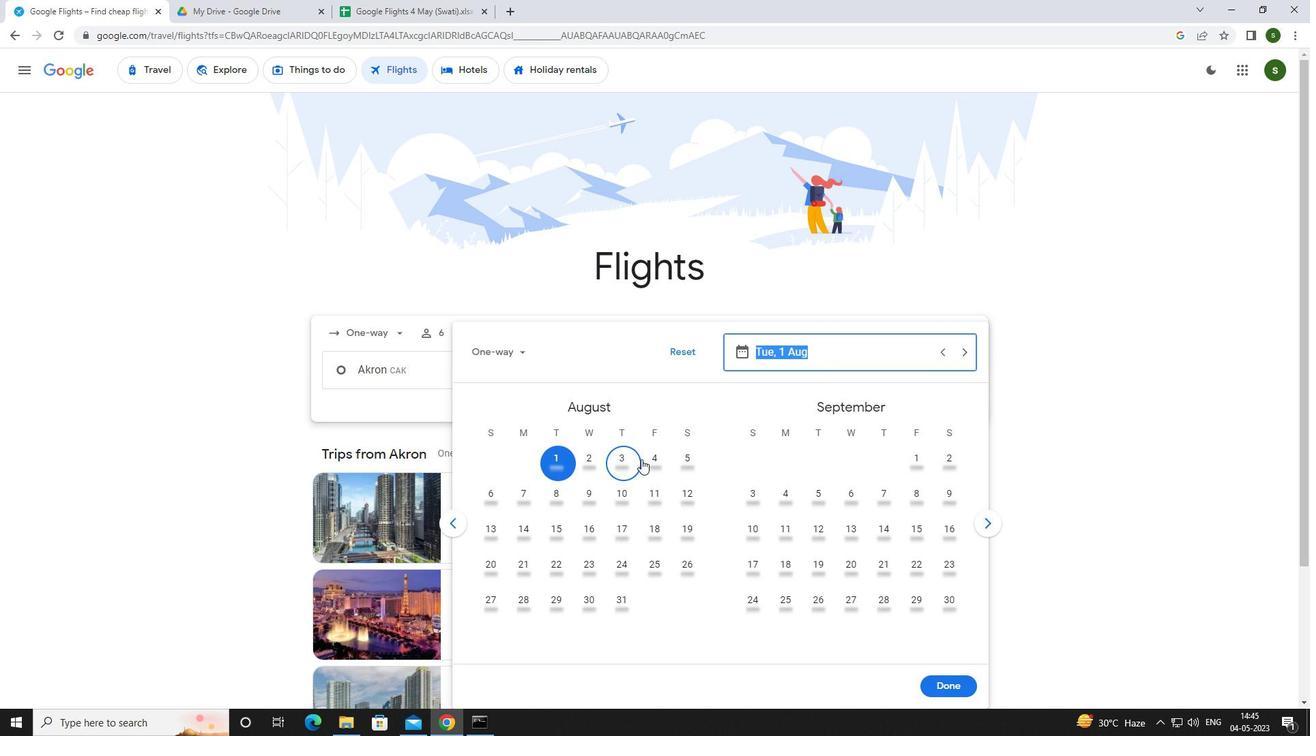 
Action: Mouse pressed left at (652, 455)
Screenshot: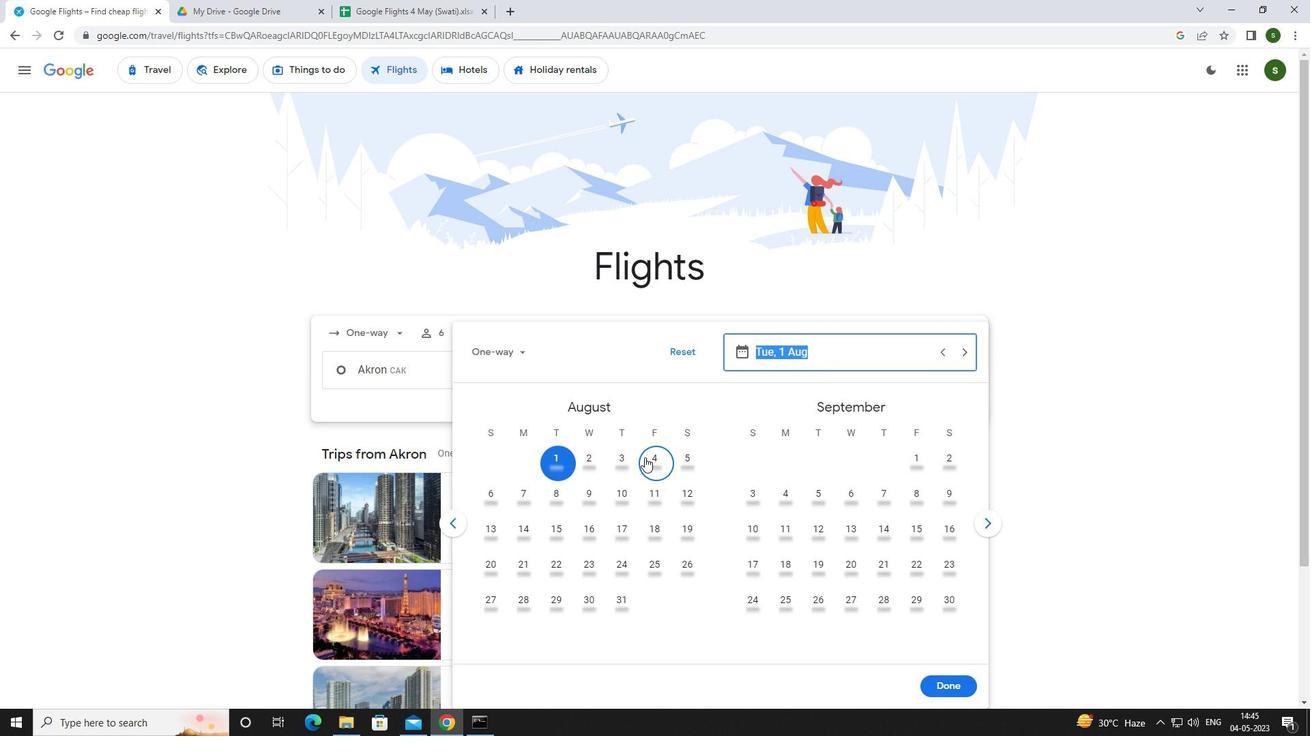 
Action: Mouse moved to (954, 676)
Screenshot: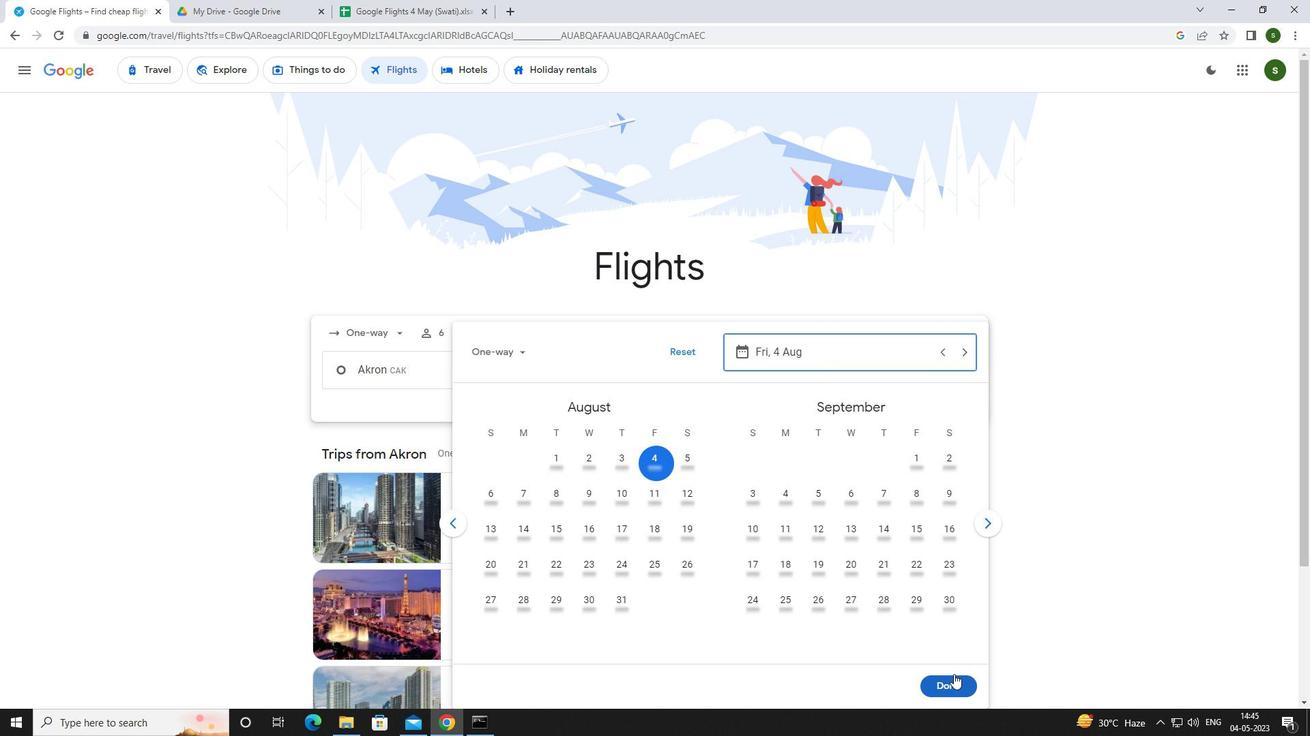 
Action: Mouse pressed left at (954, 676)
Screenshot: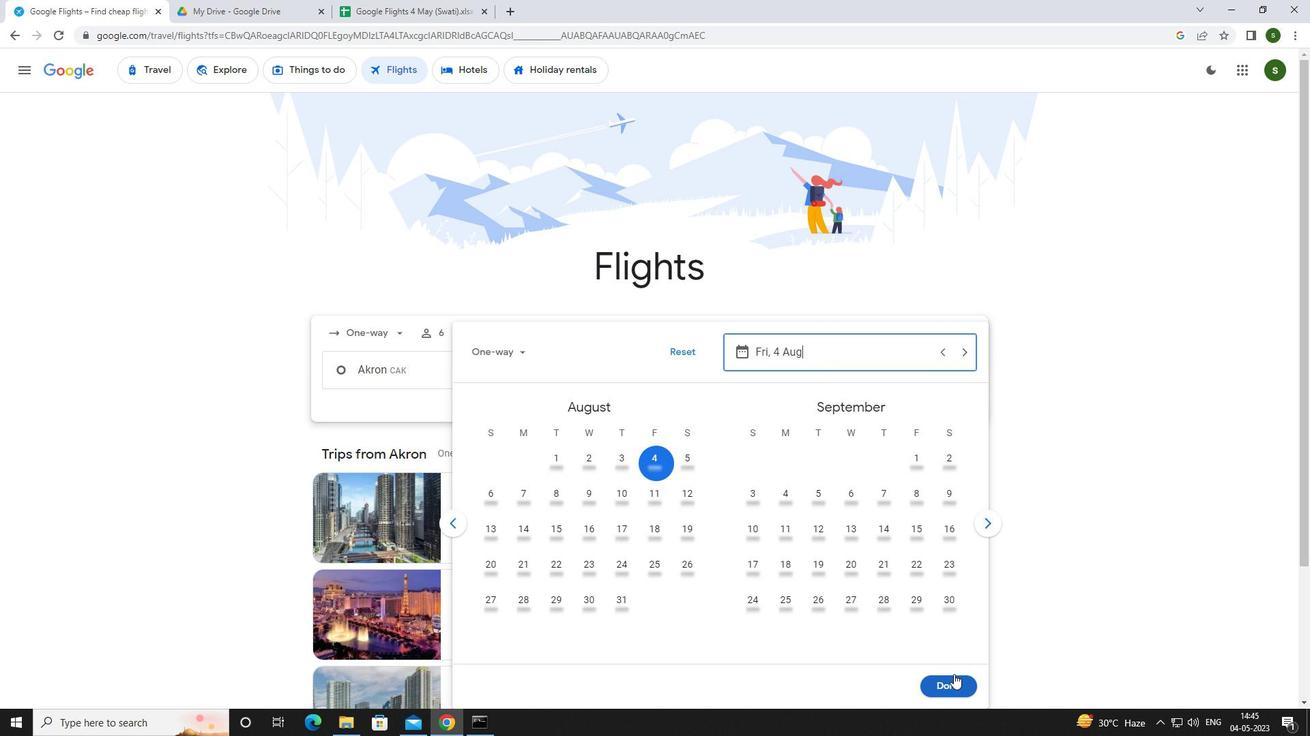 
Action: Mouse moved to (651, 418)
Screenshot: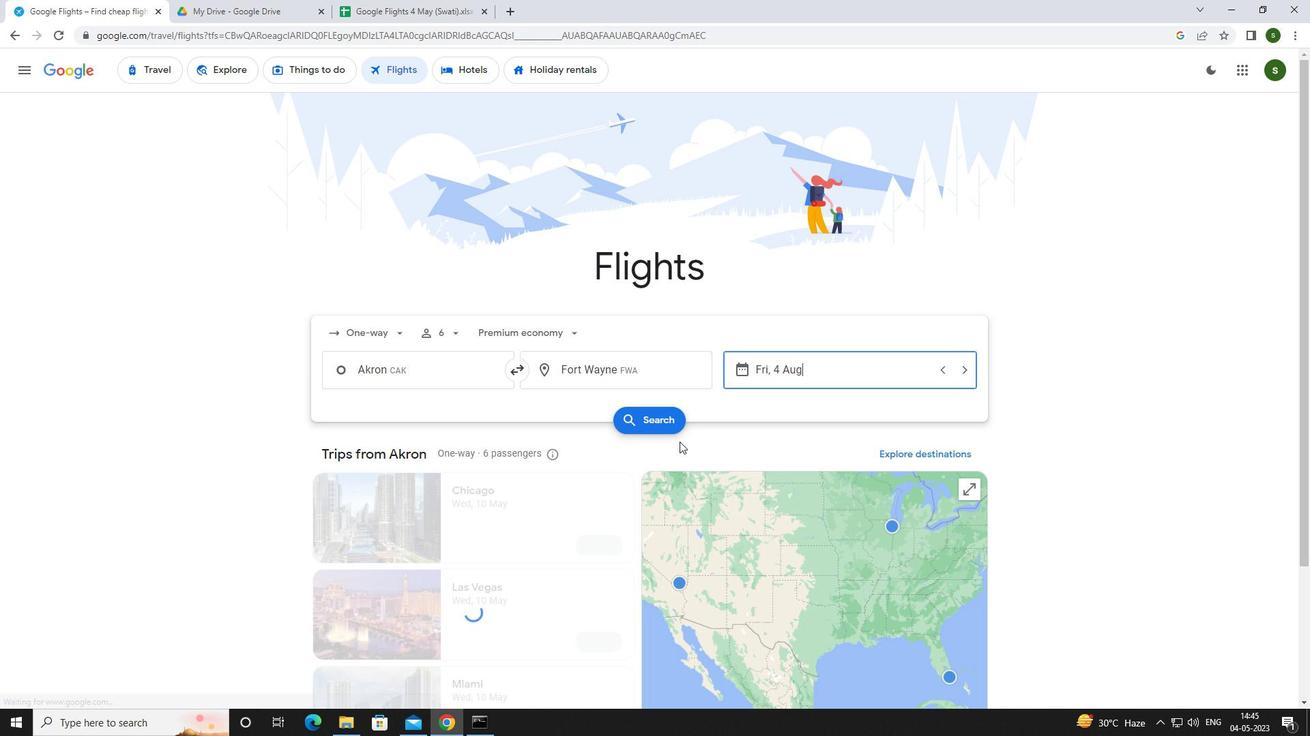 
Action: Mouse pressed left at (651, 418)
Screenshot: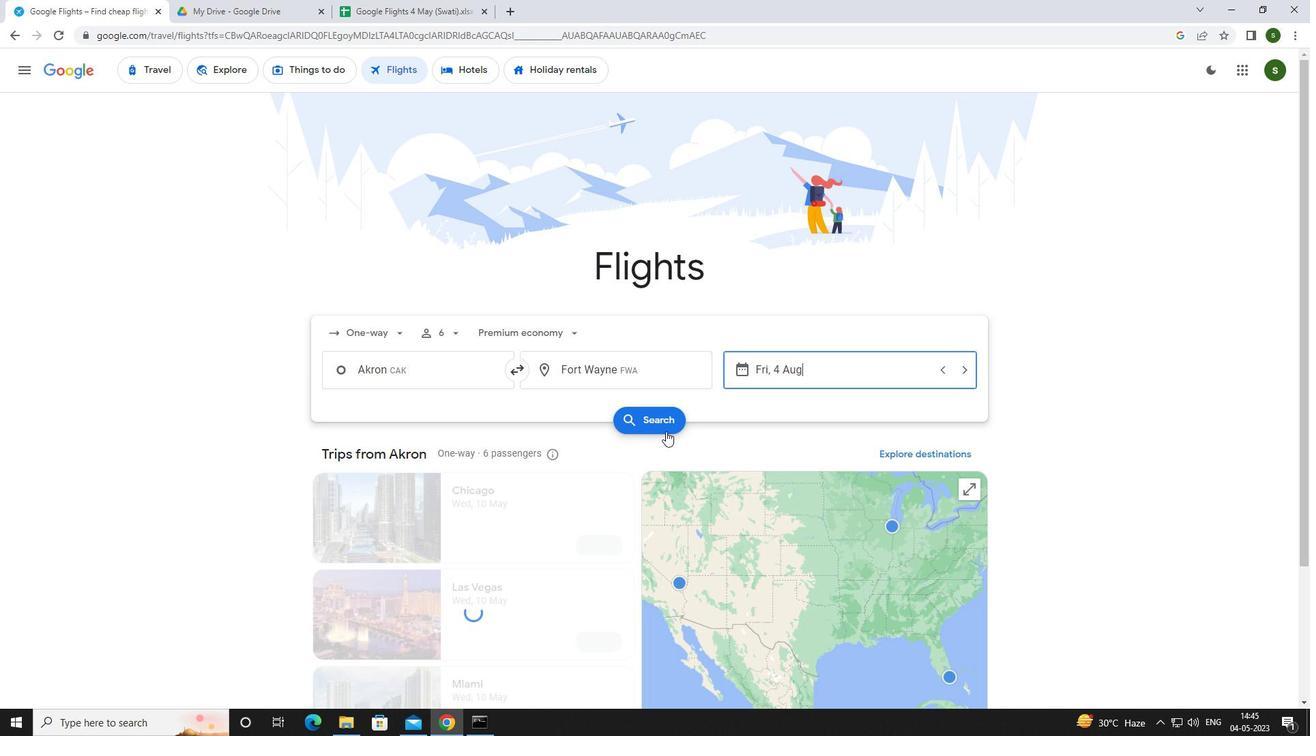 
Action: Mouse moved to (333, 193)
Screenshot: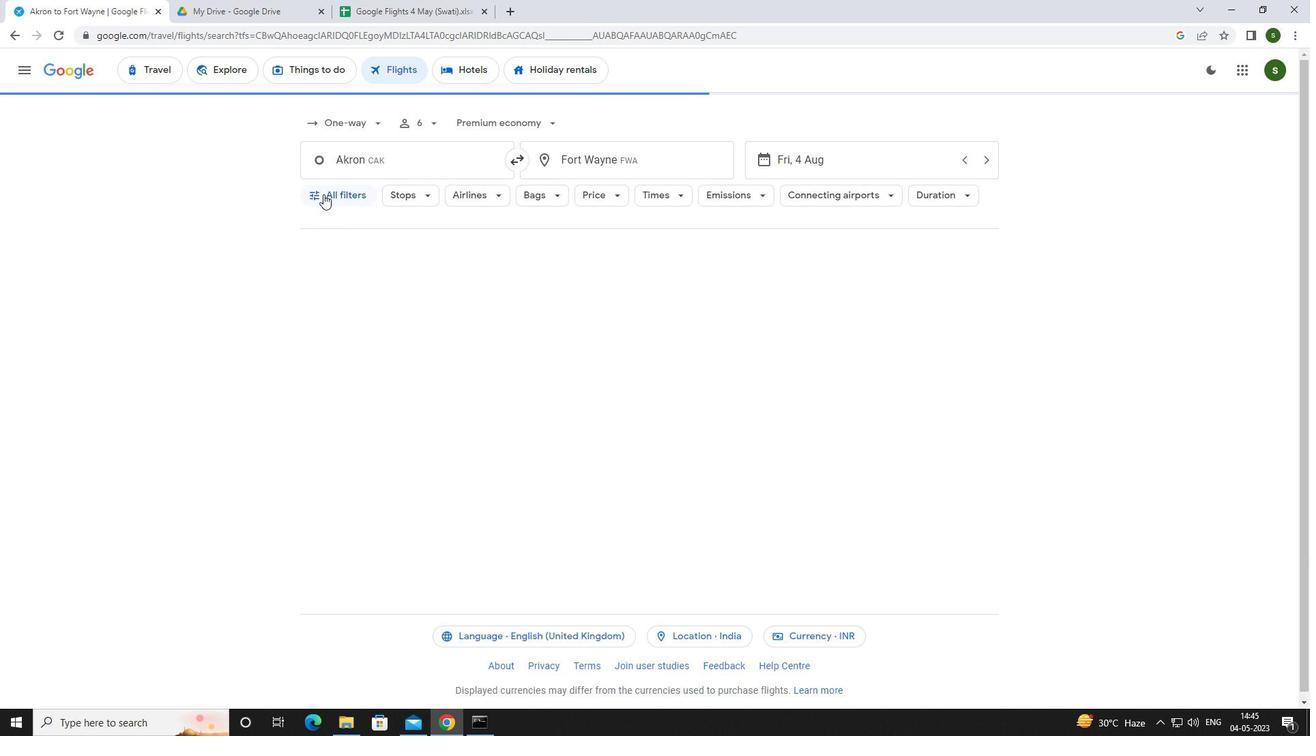 
Action: Mouse pressed left at (333, 193)
Screenshot: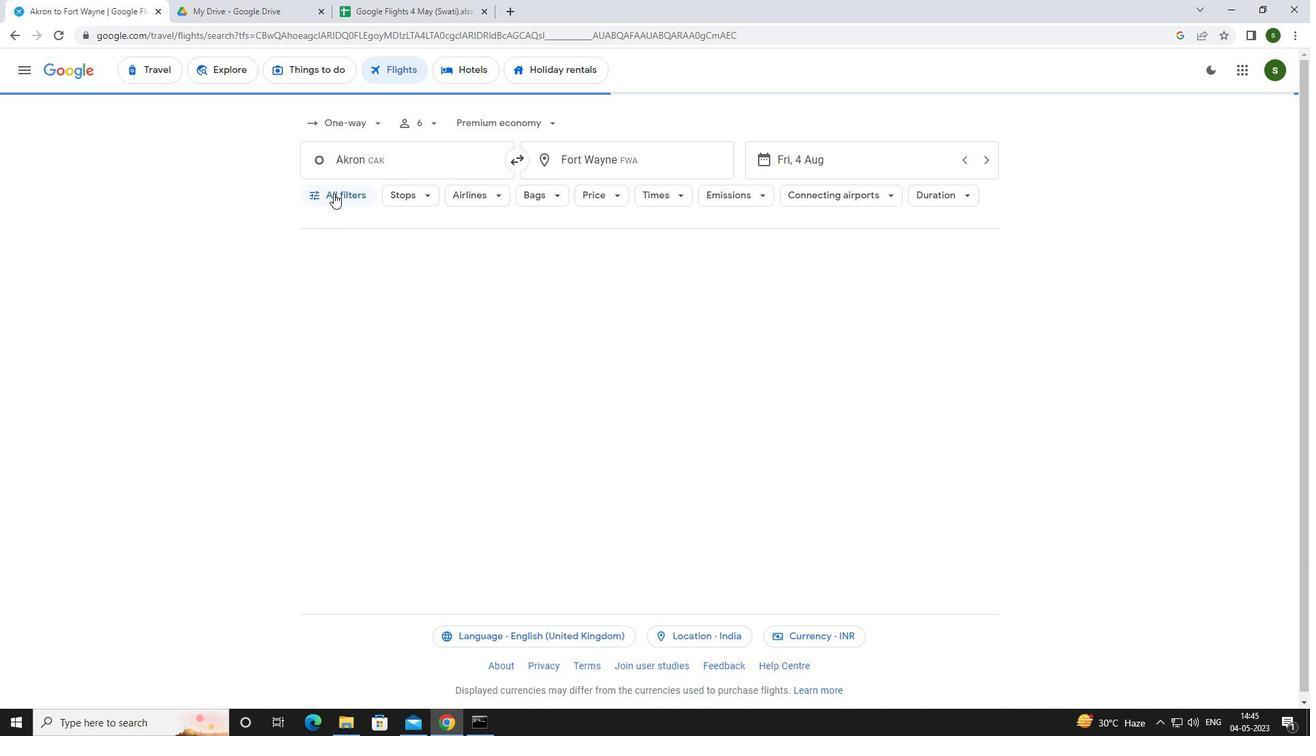 
Action: Mouse moved to (506, 483)
Screenshot: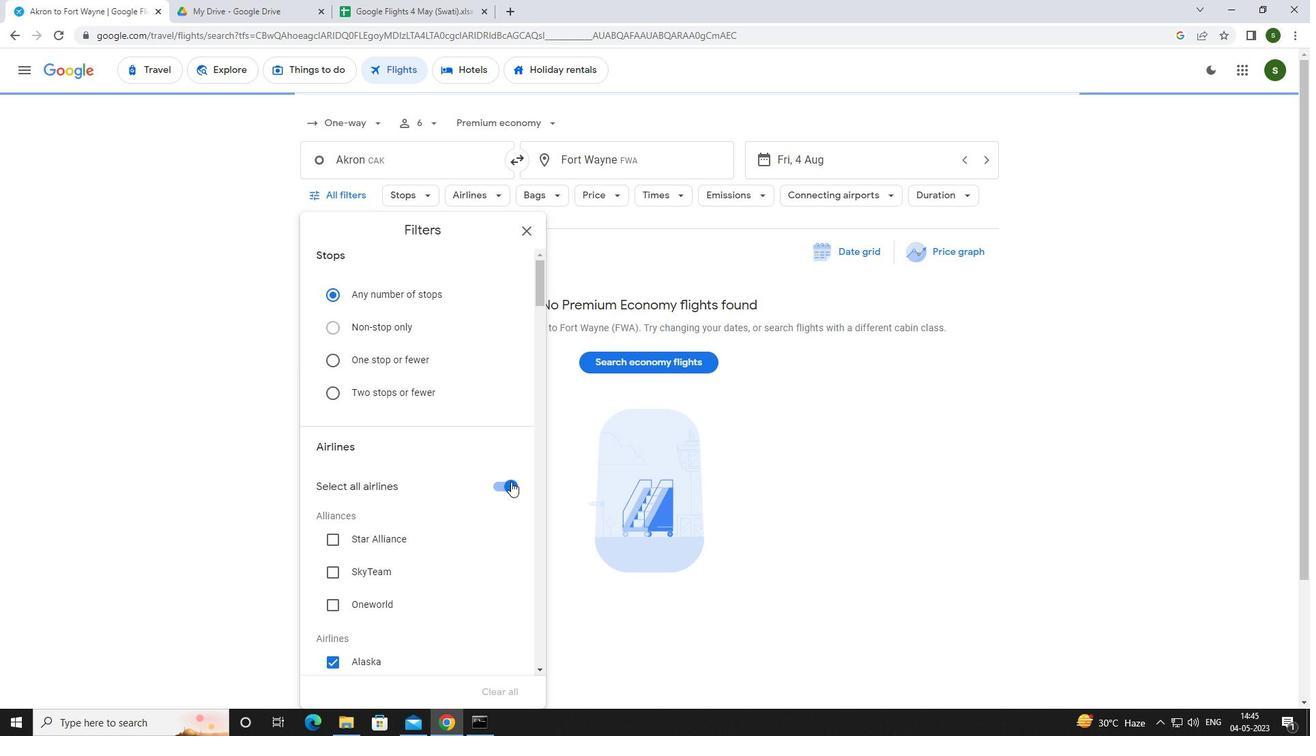 
Action: Mouse pressed left at (506, 483)
Screenshot: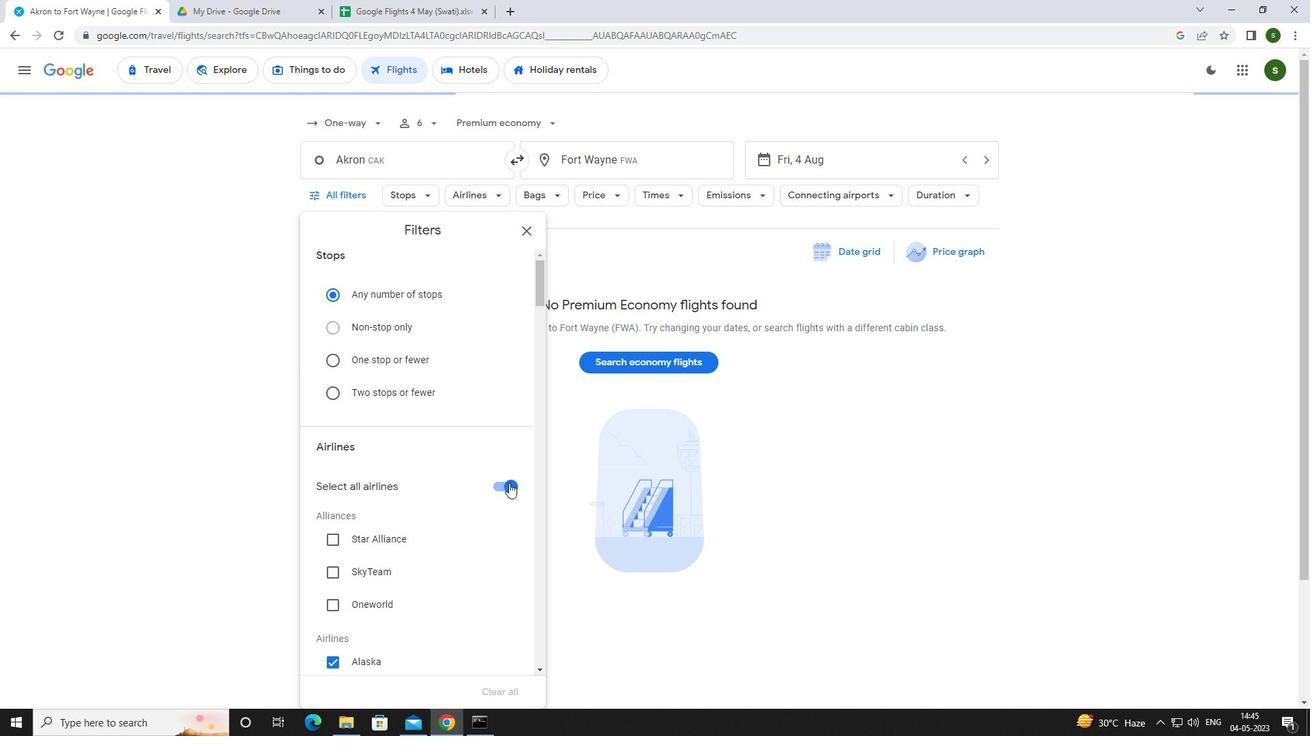 
Action: Mouse moved to (457, 406)
Screenshot: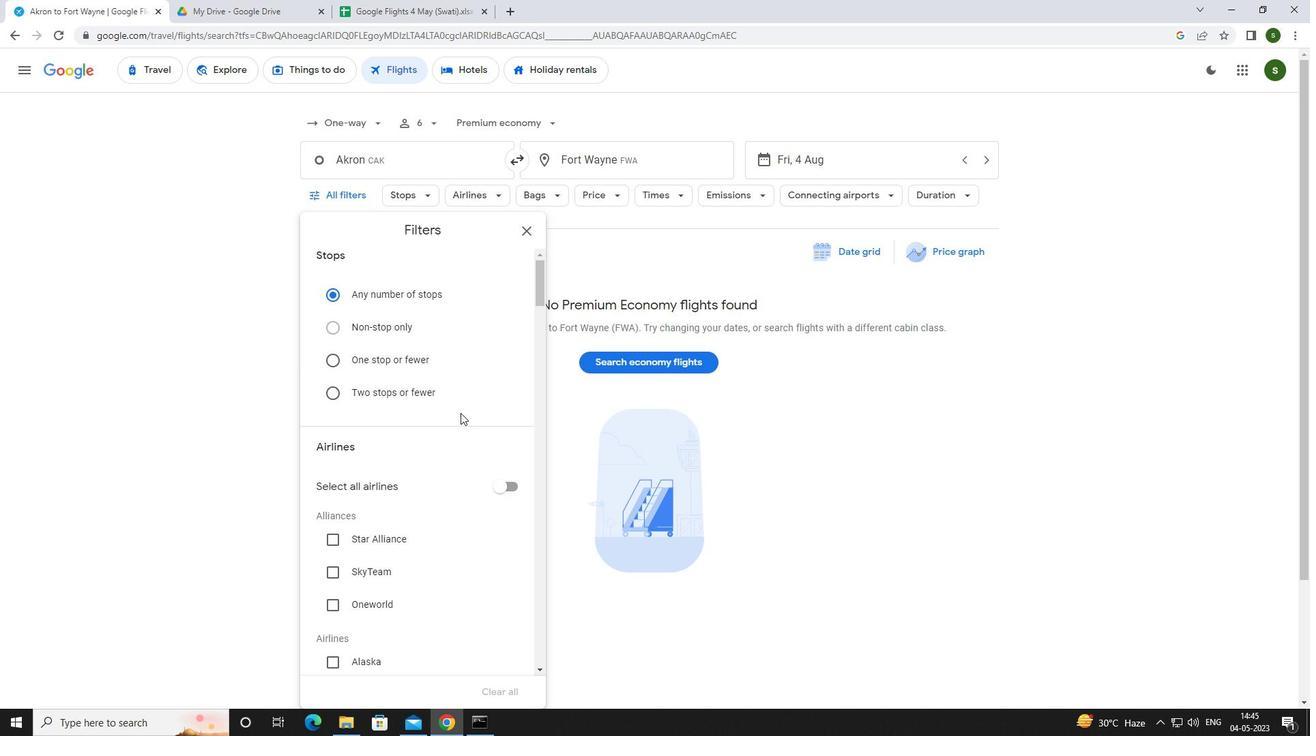 
Action: Mouse scrolled (457, 405) with delta (0, 0)
Screenshot: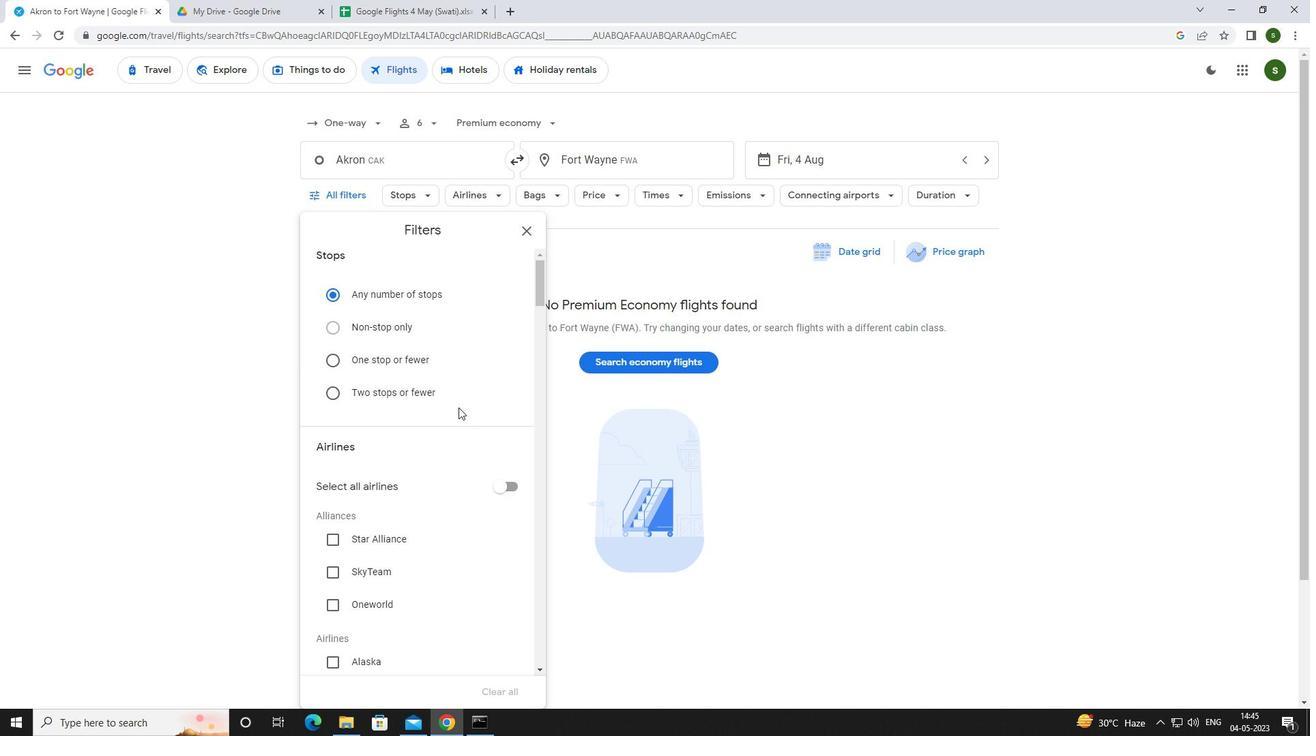 
Action: Mouse scrolled (457, 405) with delta (0, 0)
Screenshot: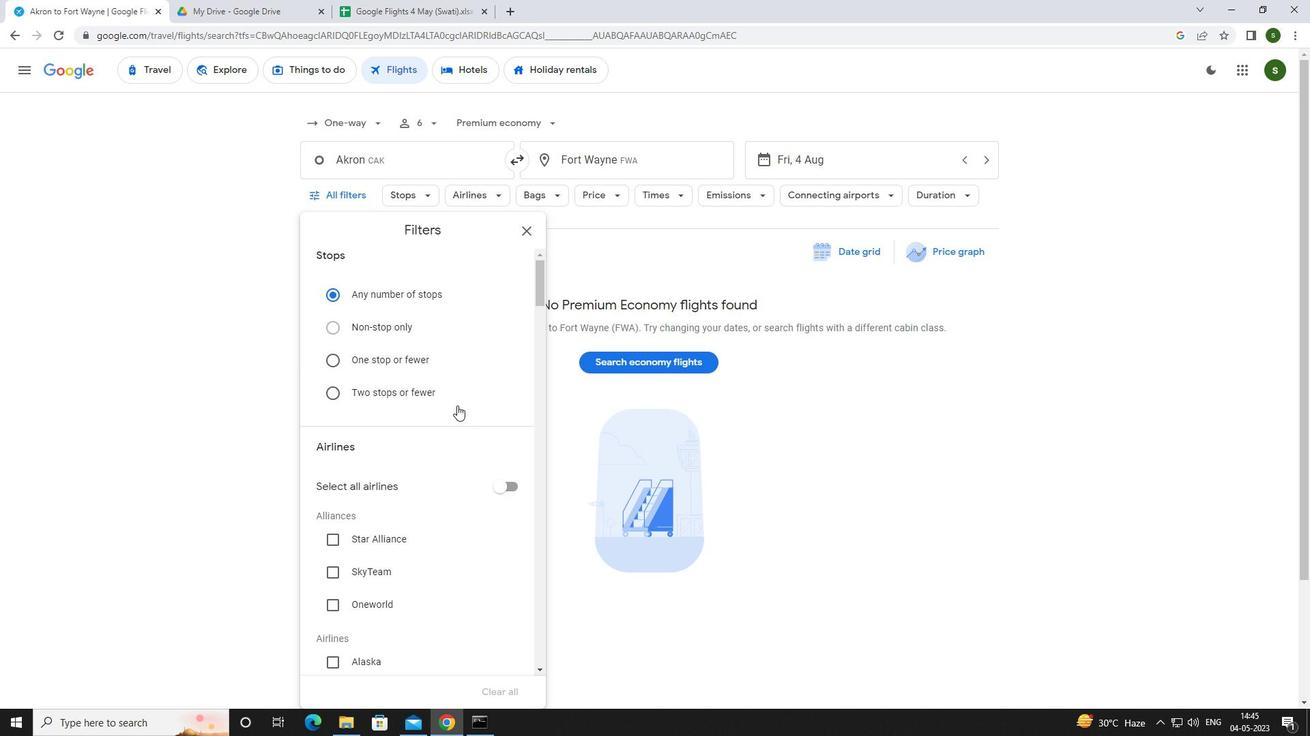 
Action: Mouse scrolled (457, 405) with delta (0, 0)
Screenshot: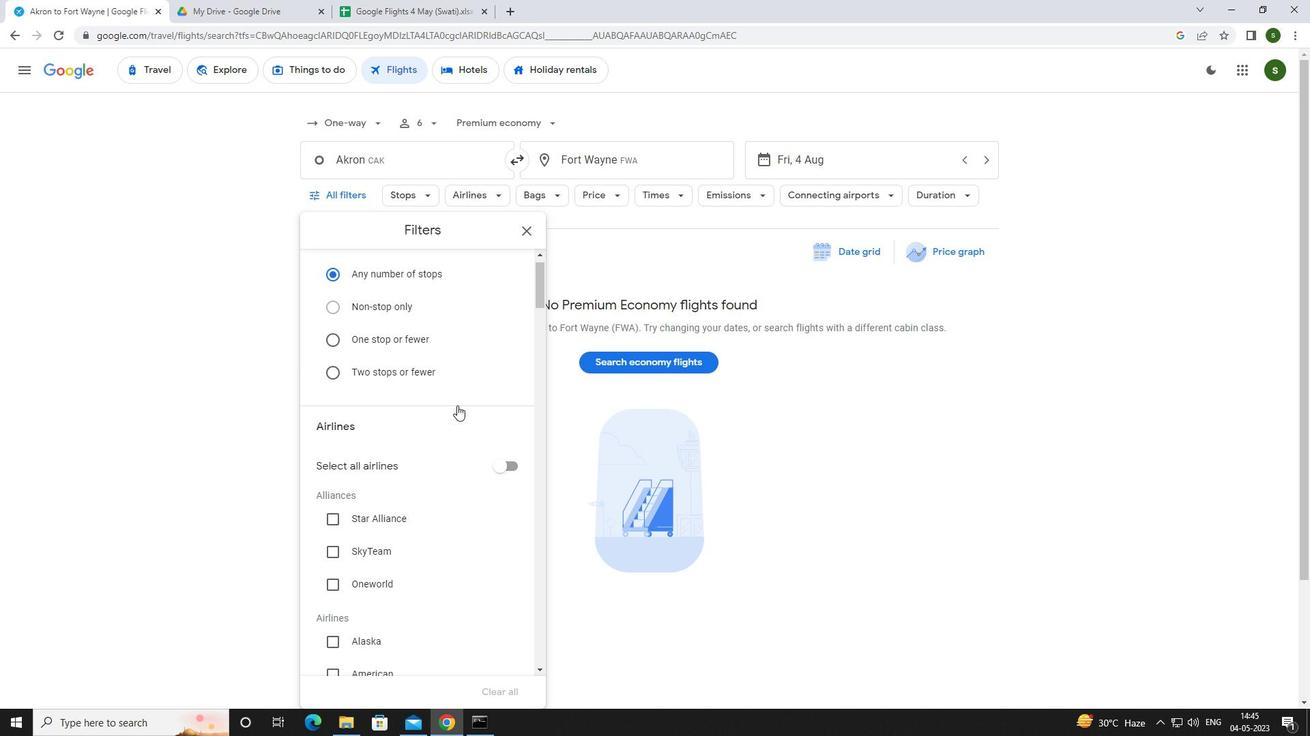 
Action: Mouse scrolled (457, 405) with delta (0, 0)
Screenshot: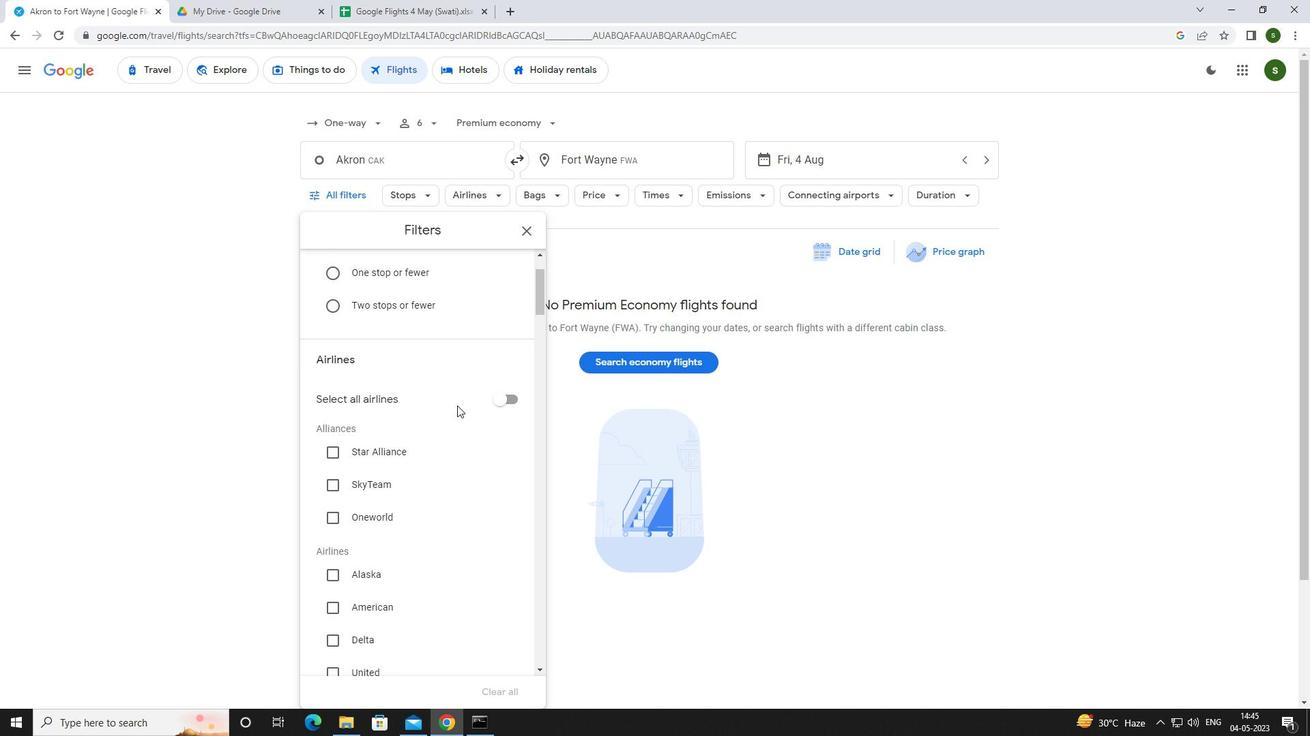
Action: Mouse moved to (353, 488)
Screenshot: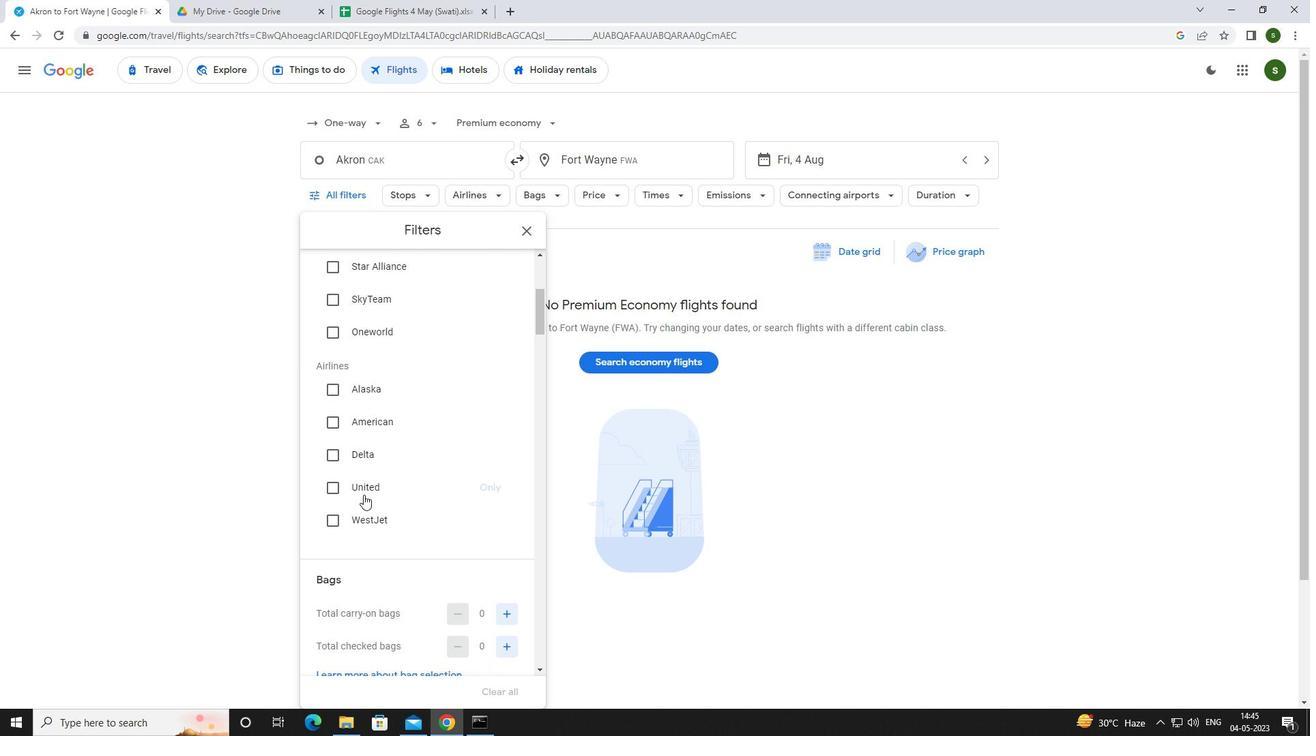 
Action: Mouse pressed left at (353, 488)
Screenshot: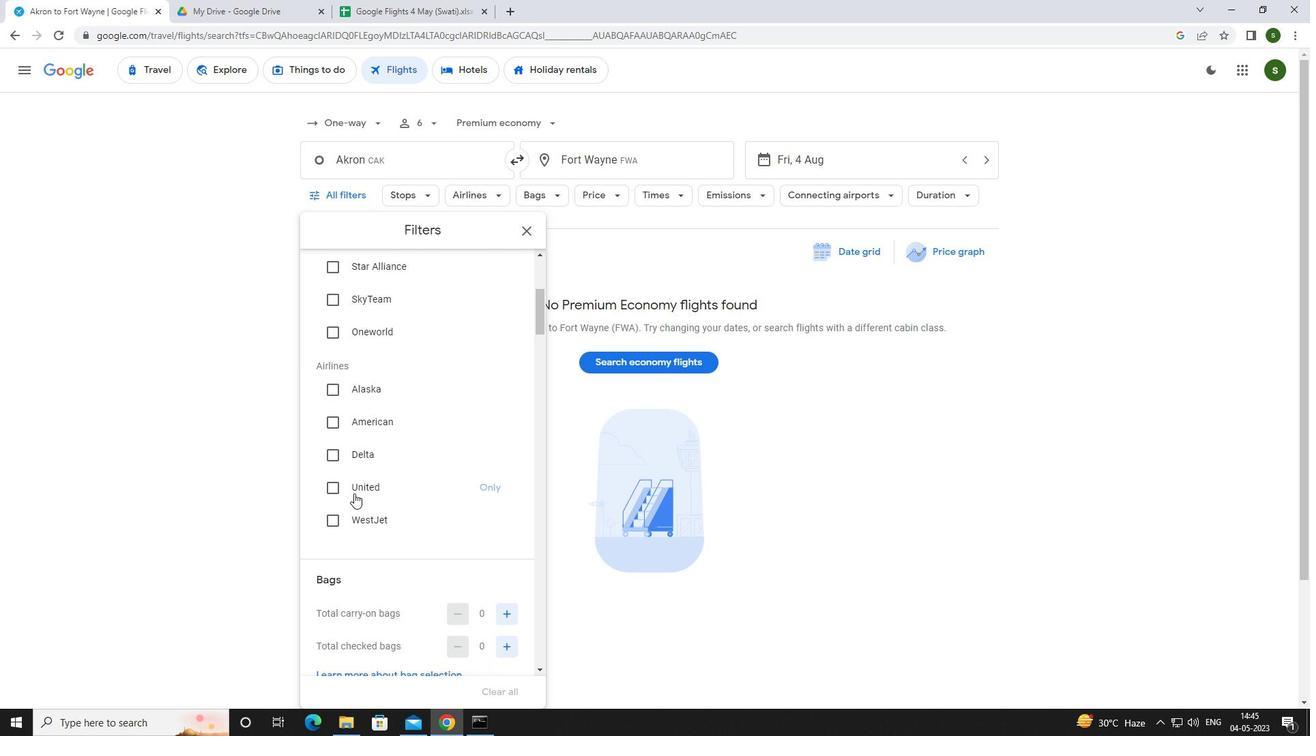 
Action: Mouse moved to (356, 487)
Screenshot: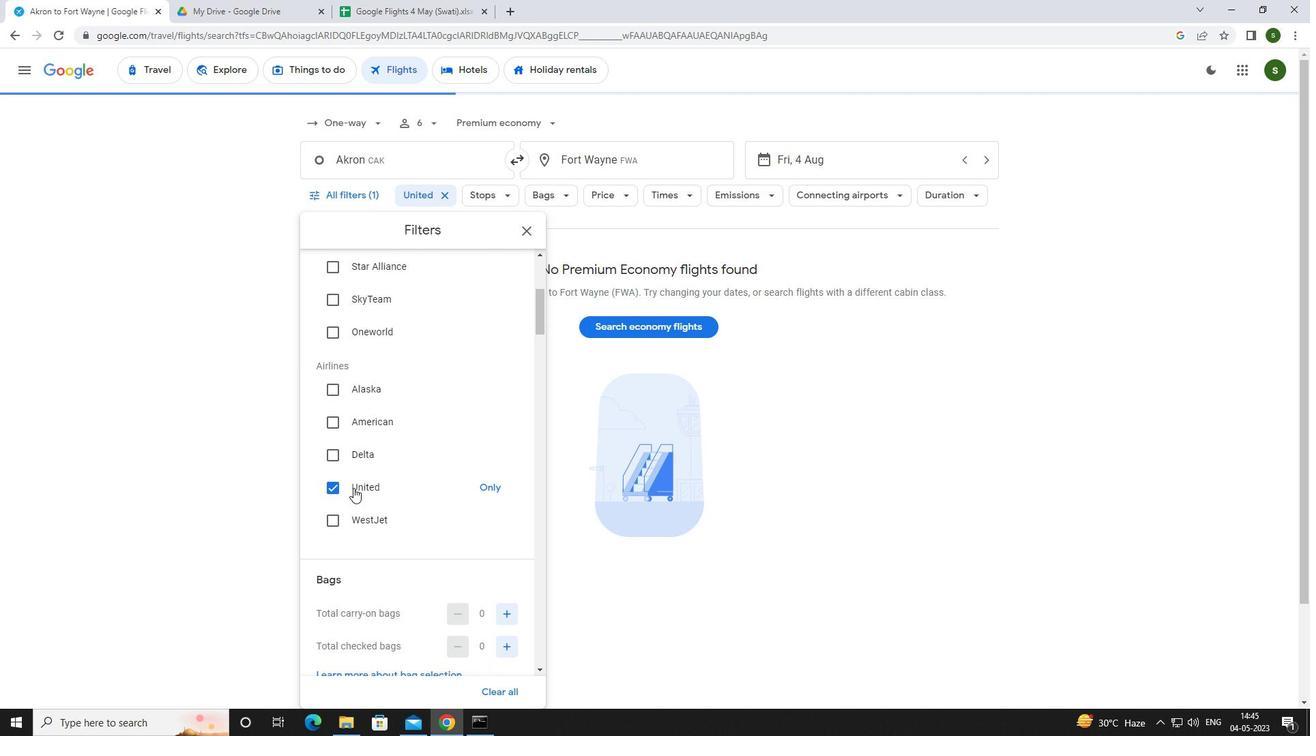 
Action: Mouse scrolled (356, 486) with delta (0, 0)
Screenshot: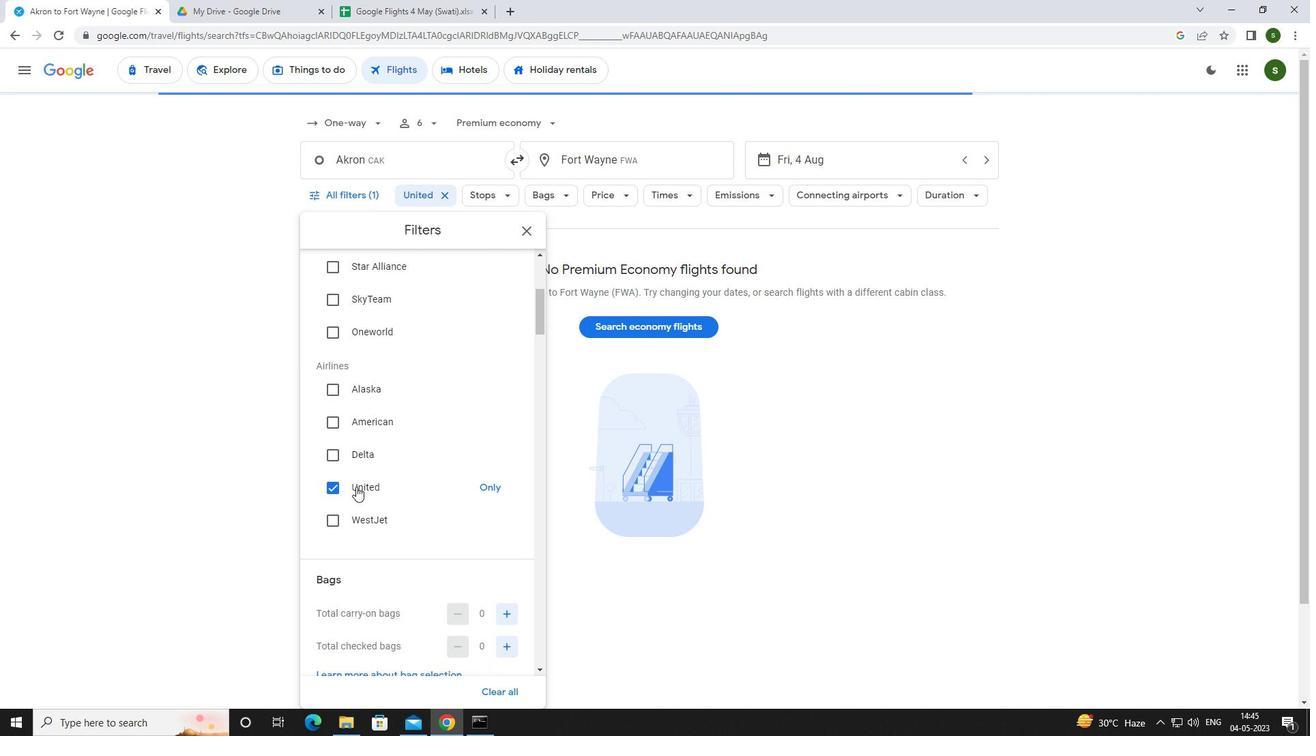 
Action: Mouse scrolled (356, 486) with delta (0, 0)
Screenshot: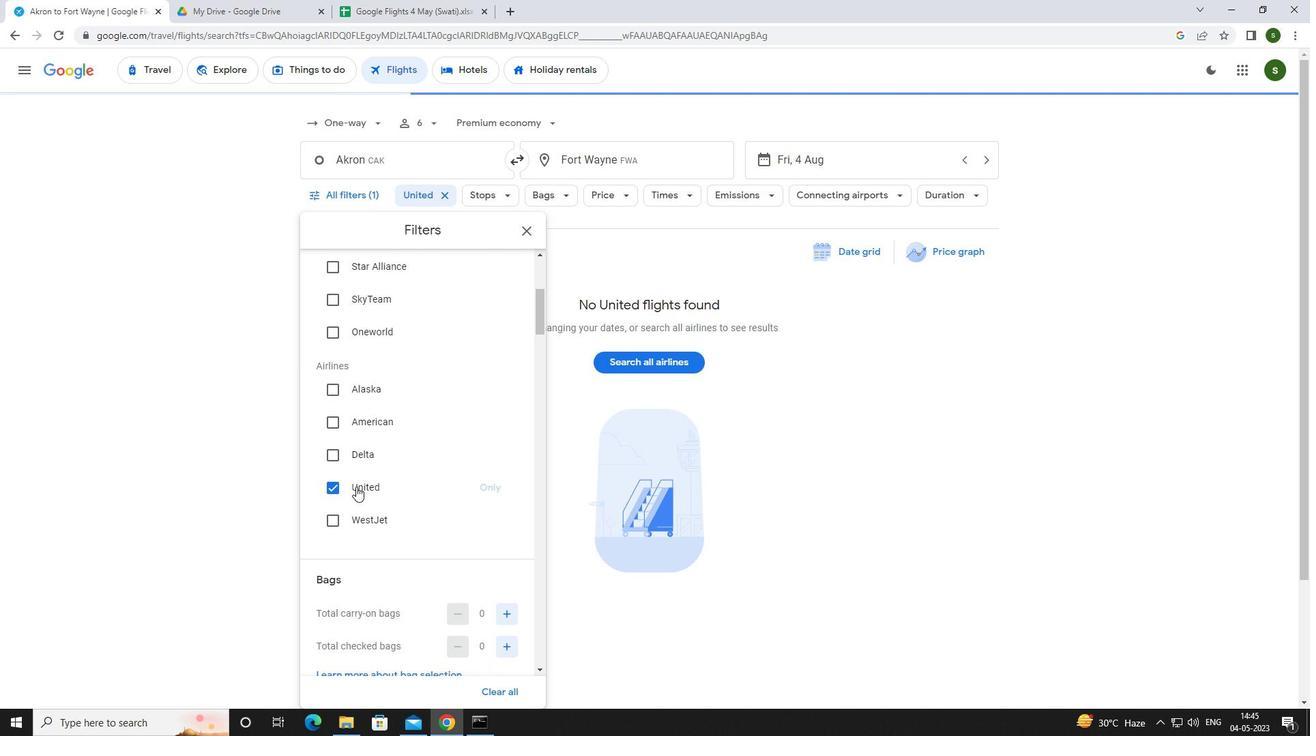 
Action: Mouse moved to (513, 478)
Screenshot: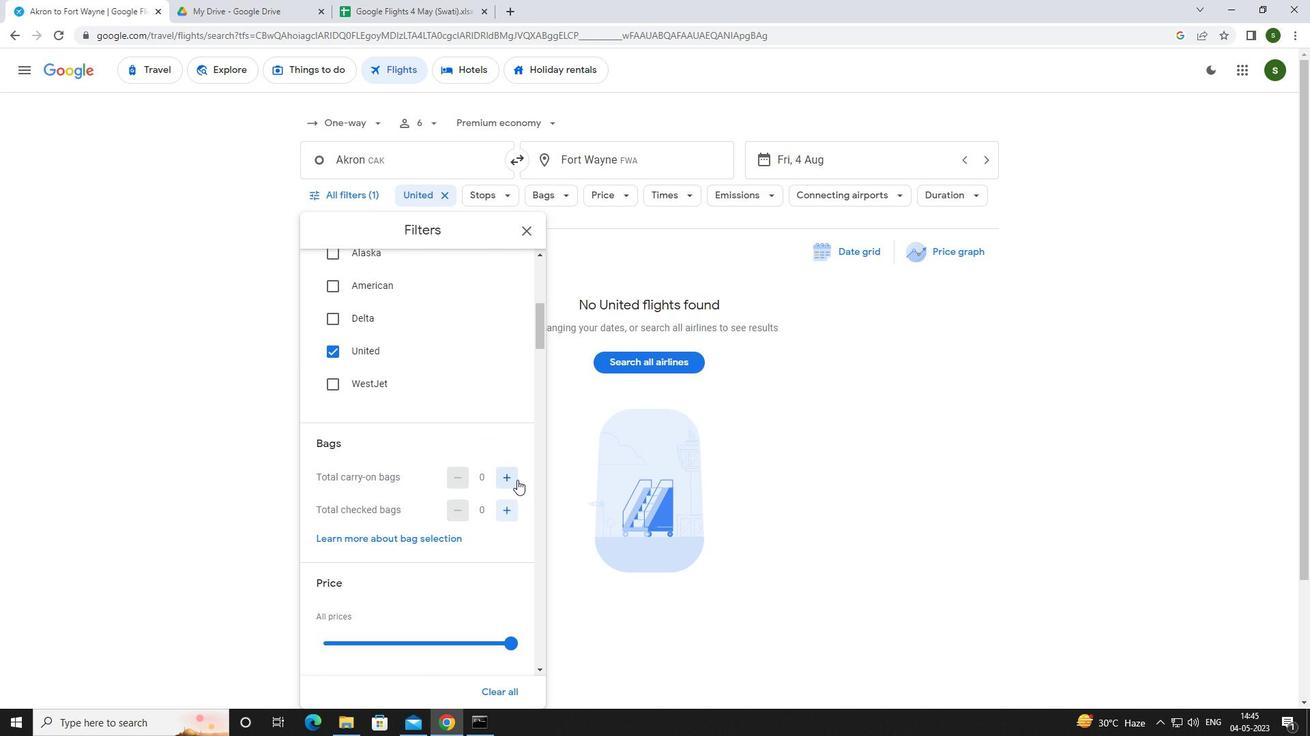
Action: Mouse pressed left at (513, 478)
Screenshot: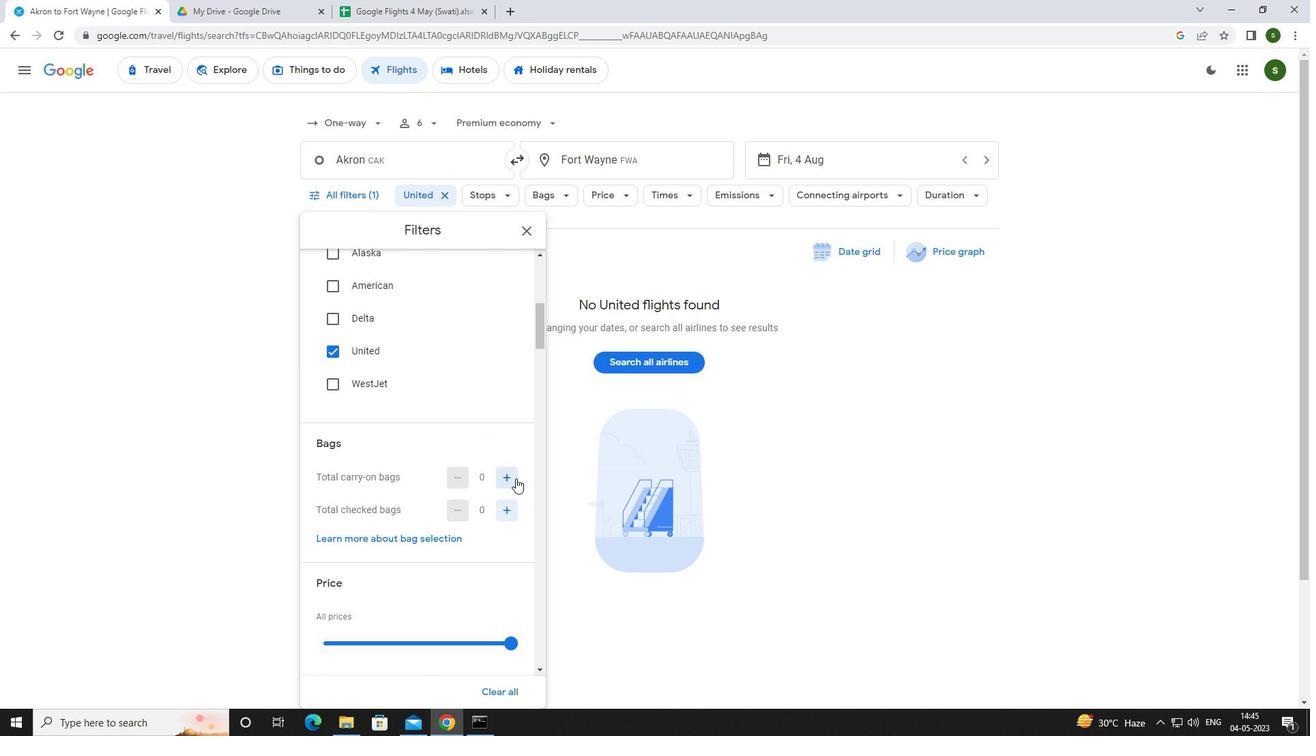 
Action: Mouse moved to (512, 478)
Screenshot: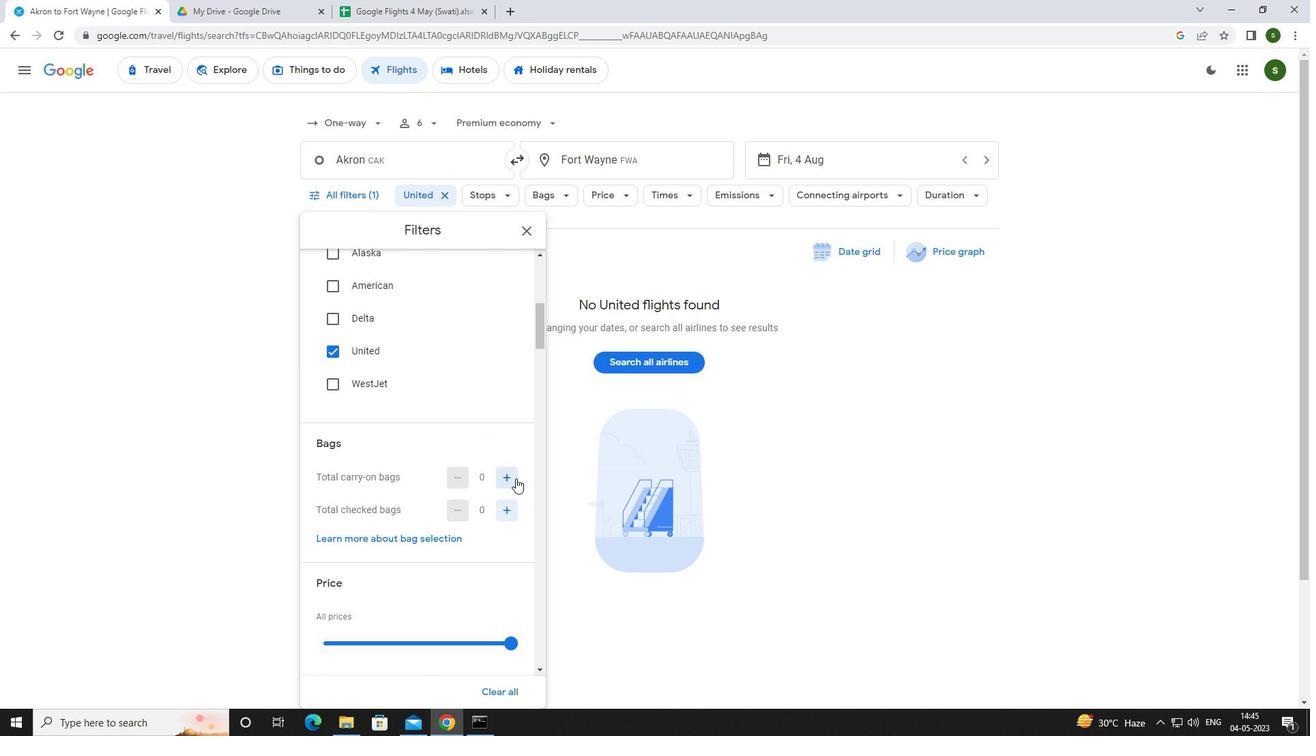 
Action: Mouse pressed left at (512, 478)
Screenshot: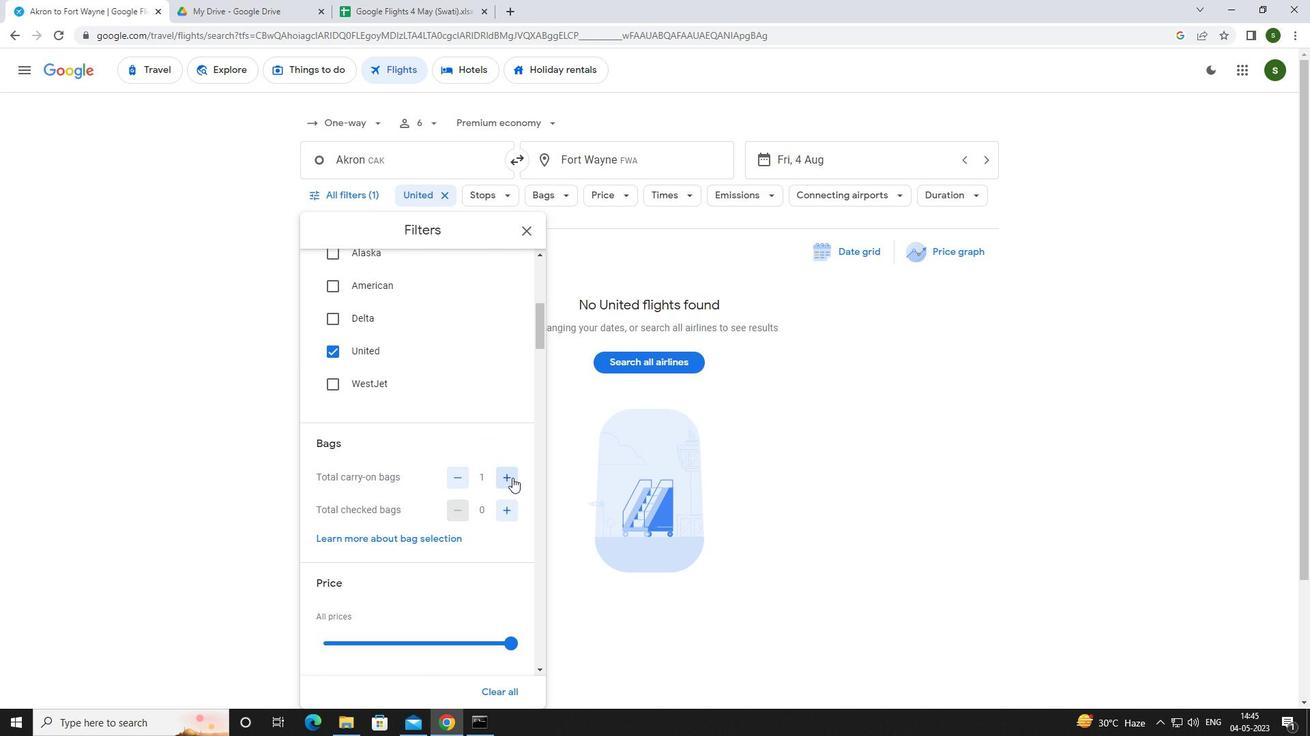 
Action: Mouse moved to (508, 508)
Screenshot: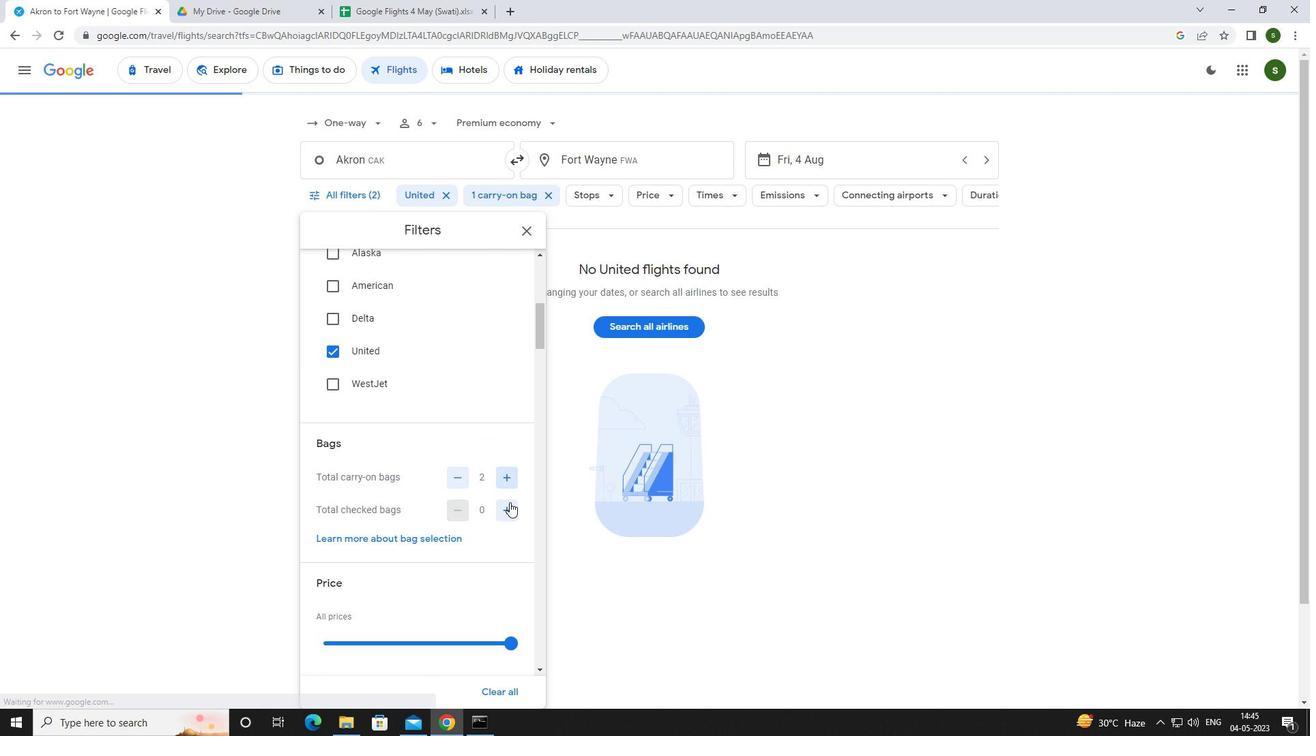
Action: Mouse pressed left at (508, 508)
Screenshot: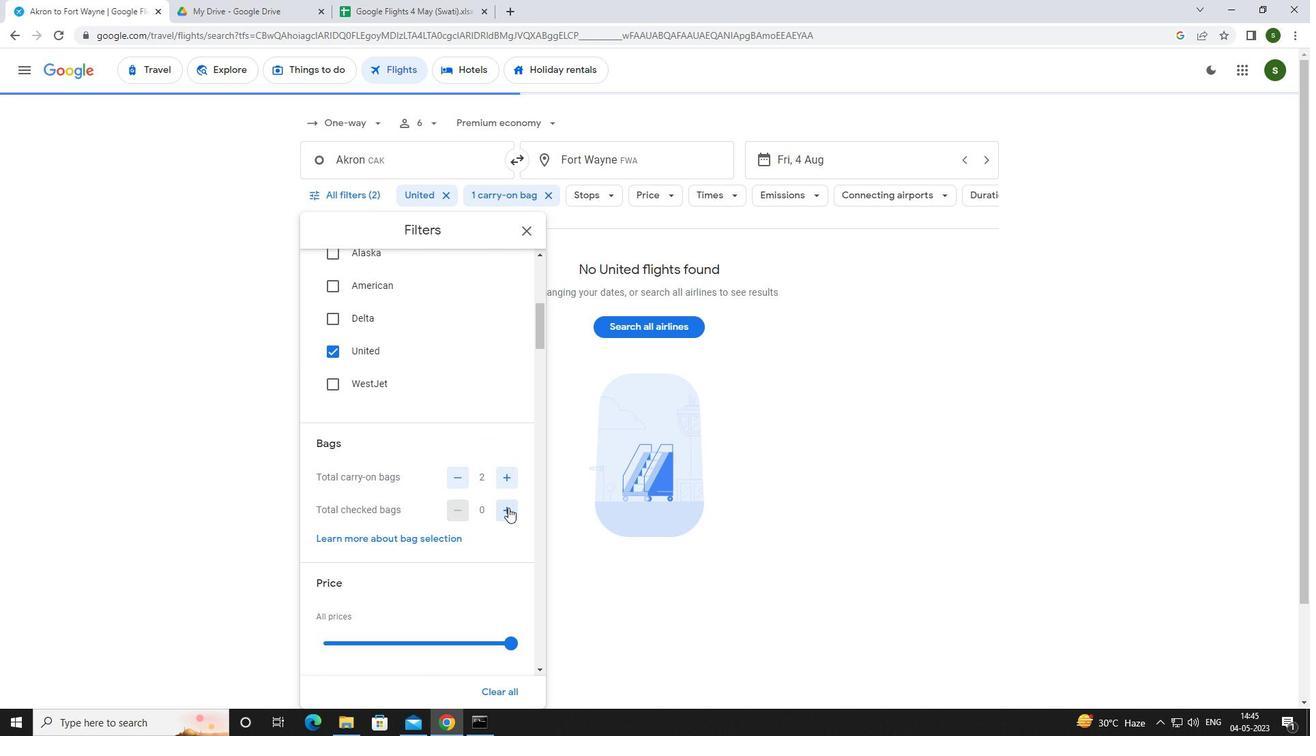 
Action: Mouse moved to (508, 508)
Screenshot: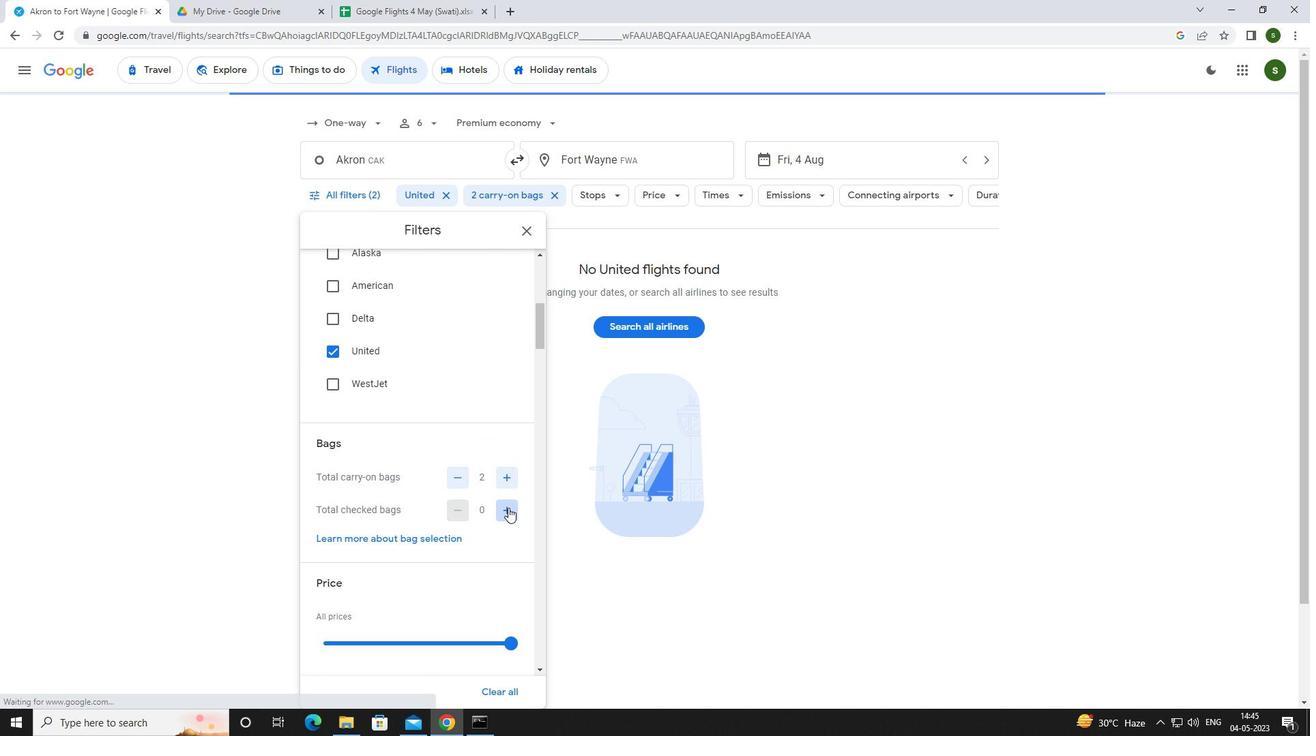 
Action: Mouse scrolled (508, 507) with delta (0, 0)
Screenshot: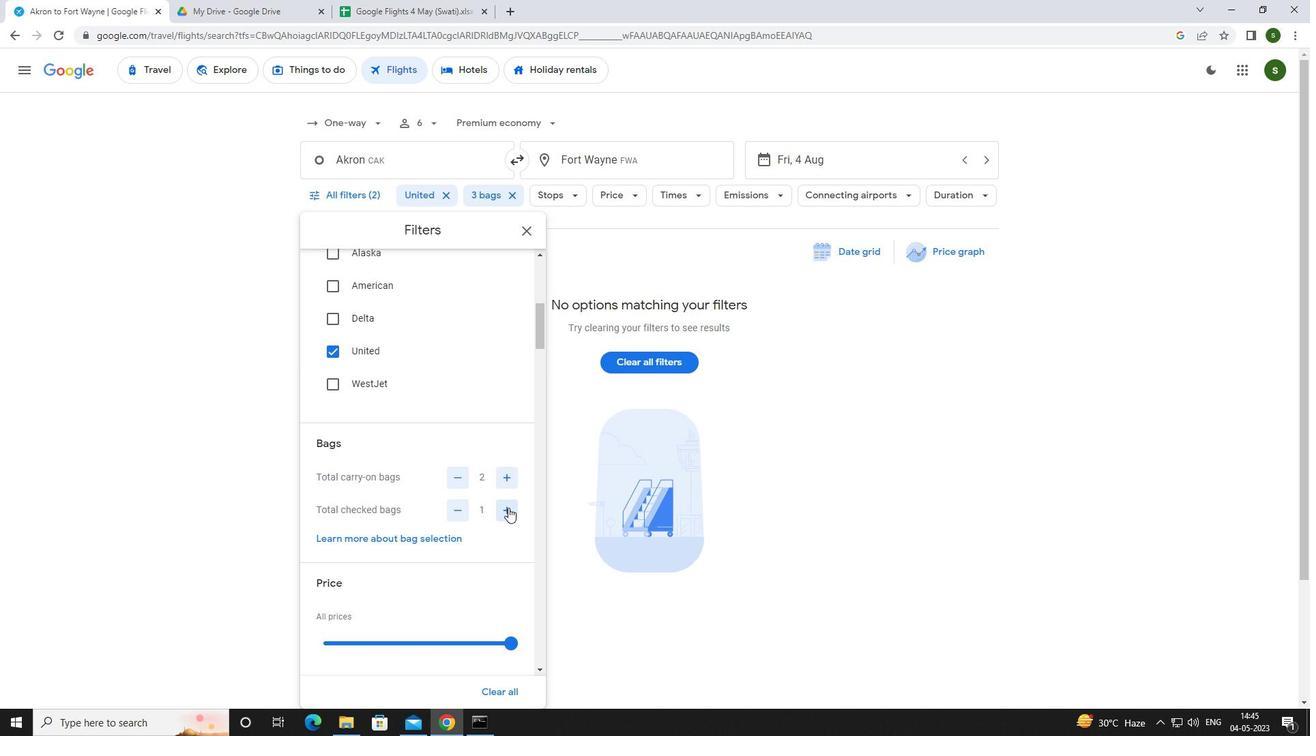
Action: Mouse scrolled (508, 507) with delta (0, 0)
Screenshot: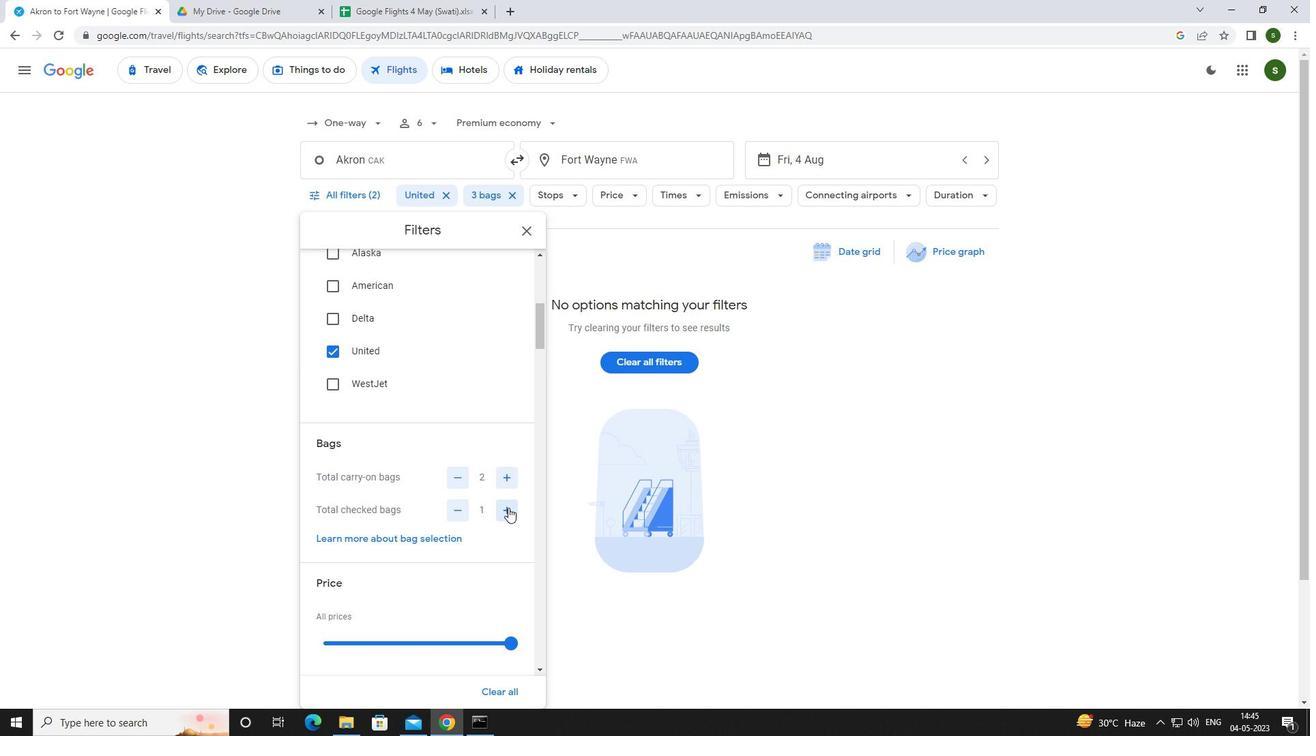 
Action: Mouse moved to (510, 508)
Screenshot: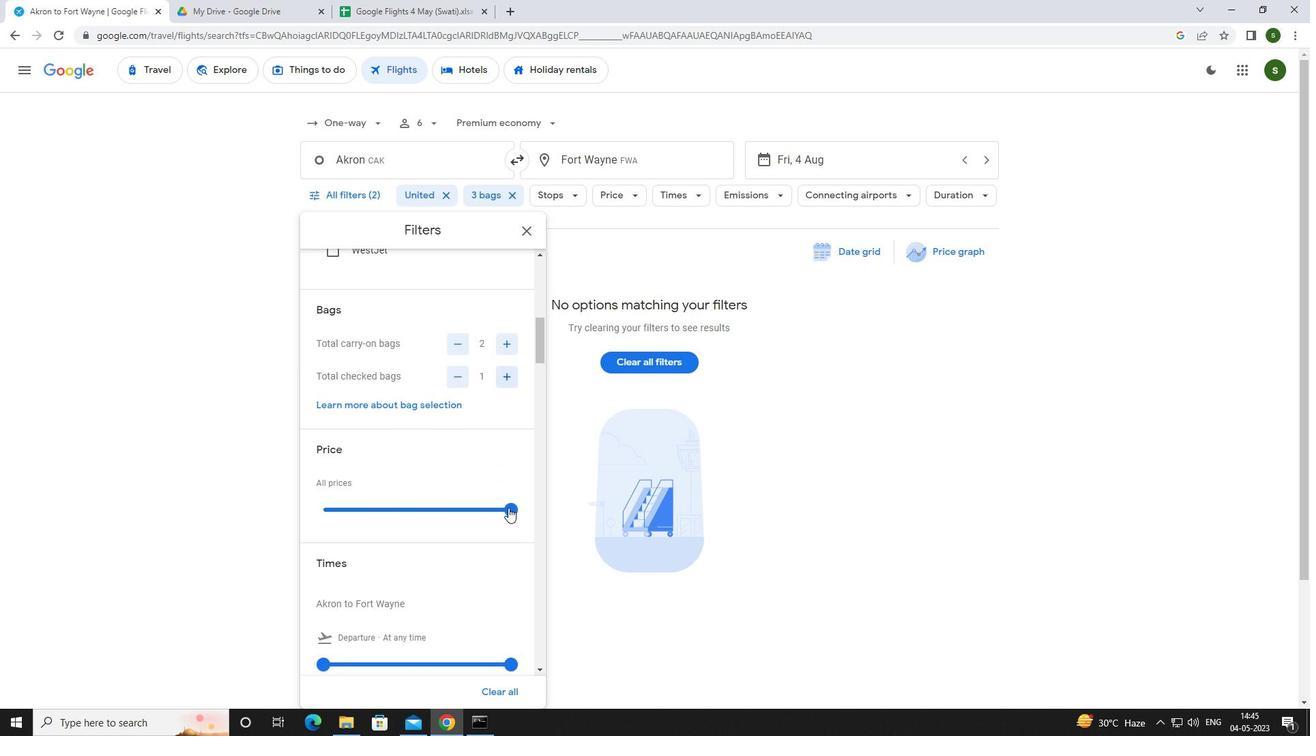 
Action: Mouse pressed left at (510, 508)
Screenshot: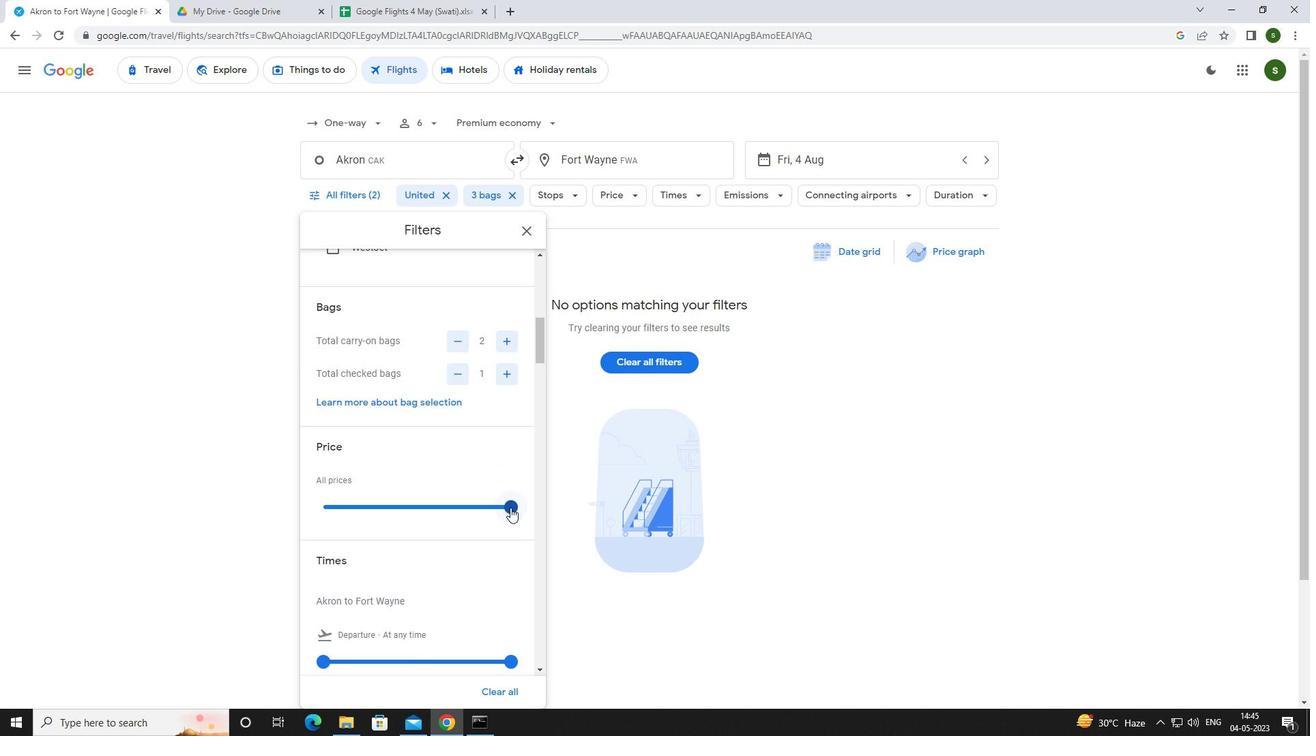 
Action: Mouse moved to (360, 529)
Screenshot: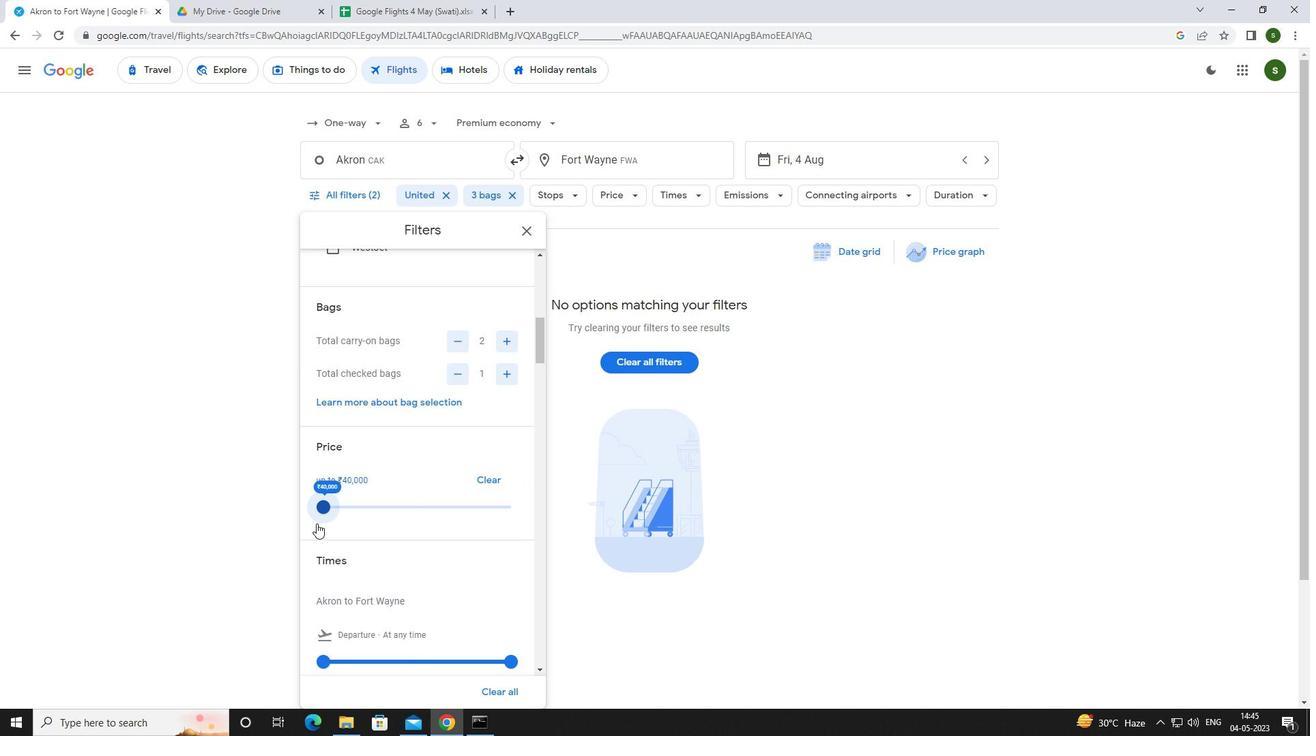 
Action: Mouse scrolled (360, 528) with delta (0, 0)
Screenshot: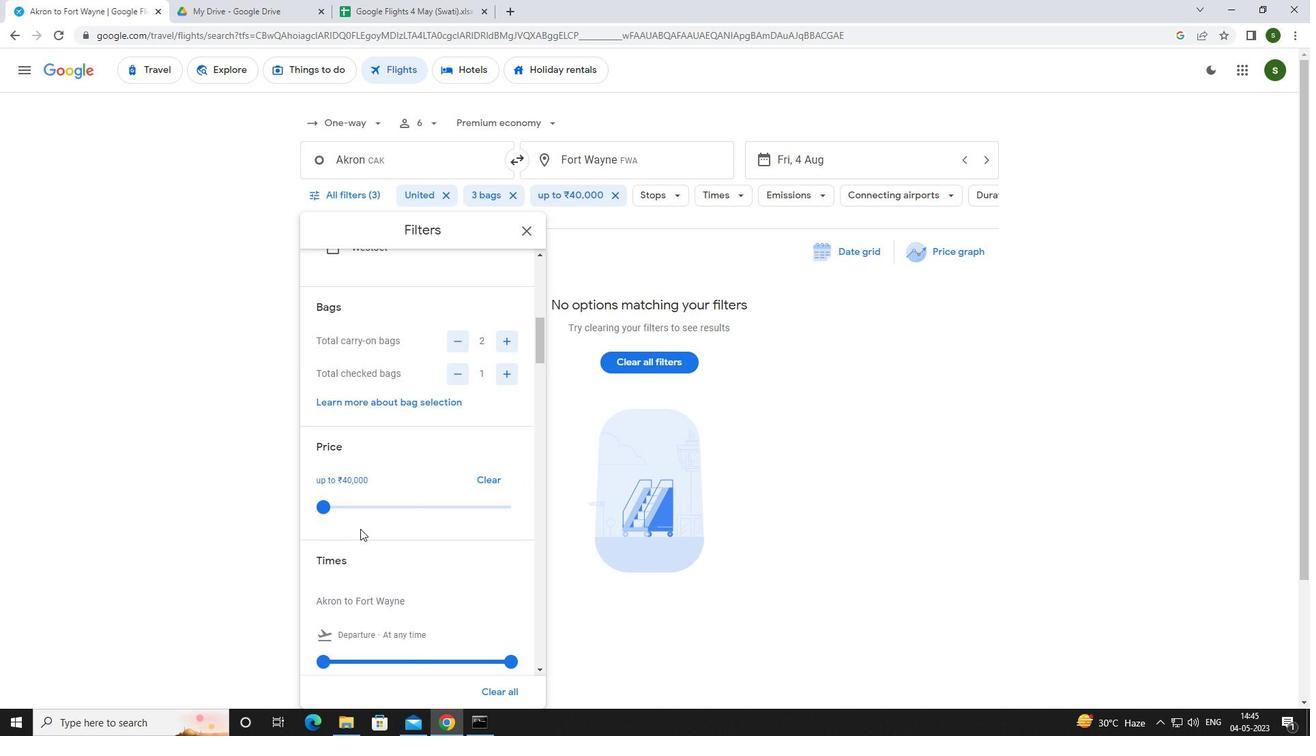 
Action: Mouse moved to (328, 595)
Screenshot: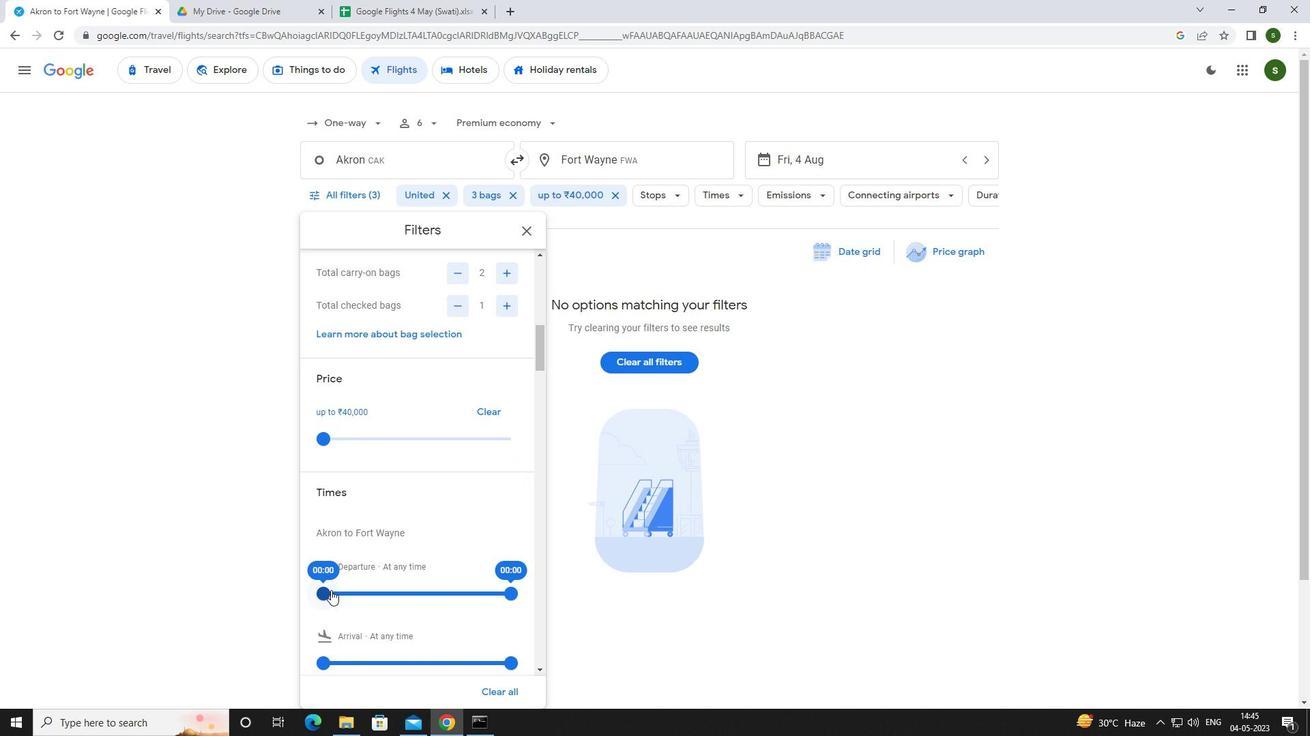 
Action: Mouse pressed left at (328, 595)
Screenshot: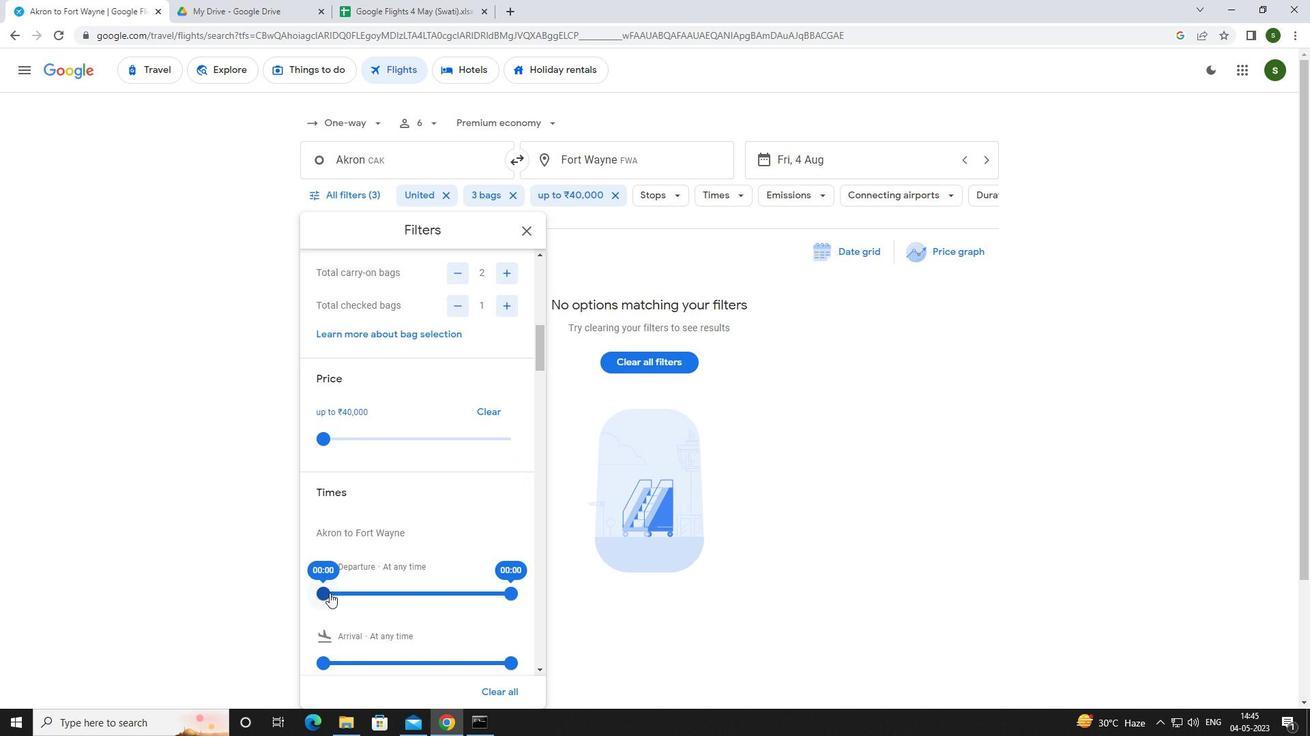 
Action: Mouse moved to (748, 426)
Screenshot: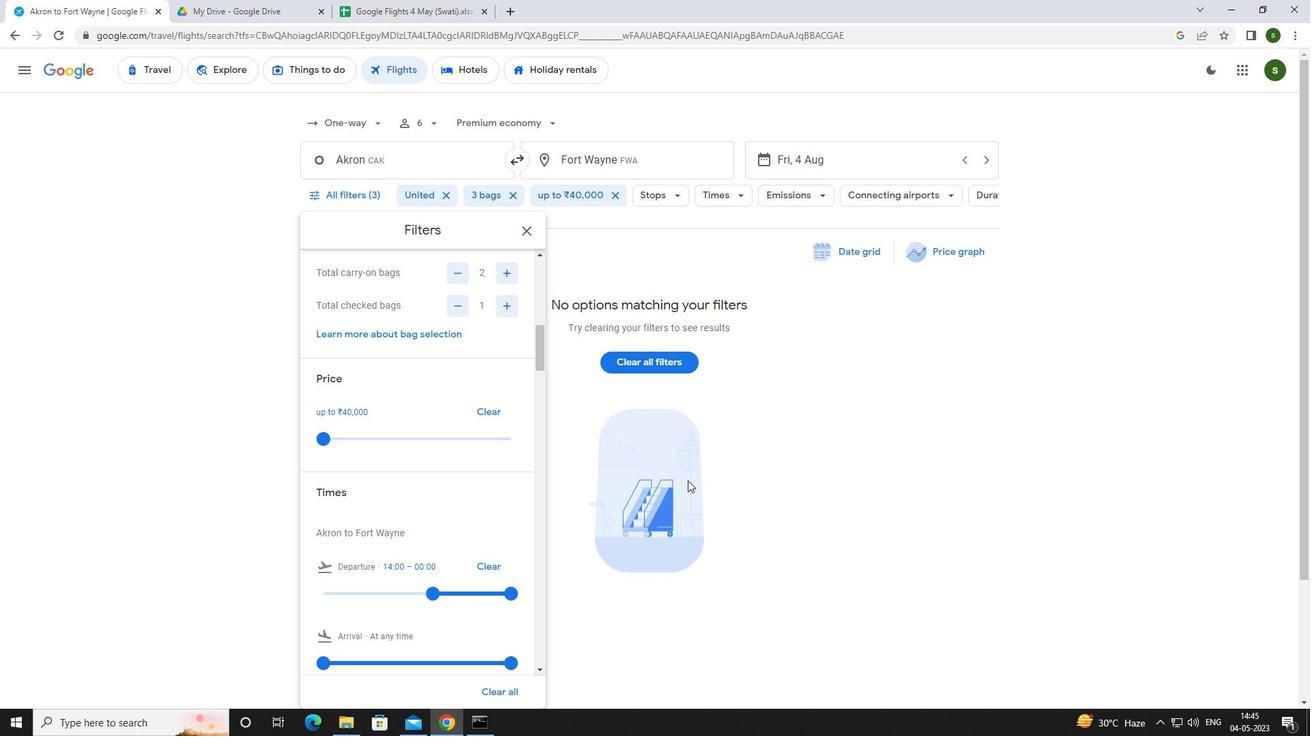 
Action: Mouse pressed left at (748, 426)
Screenshot: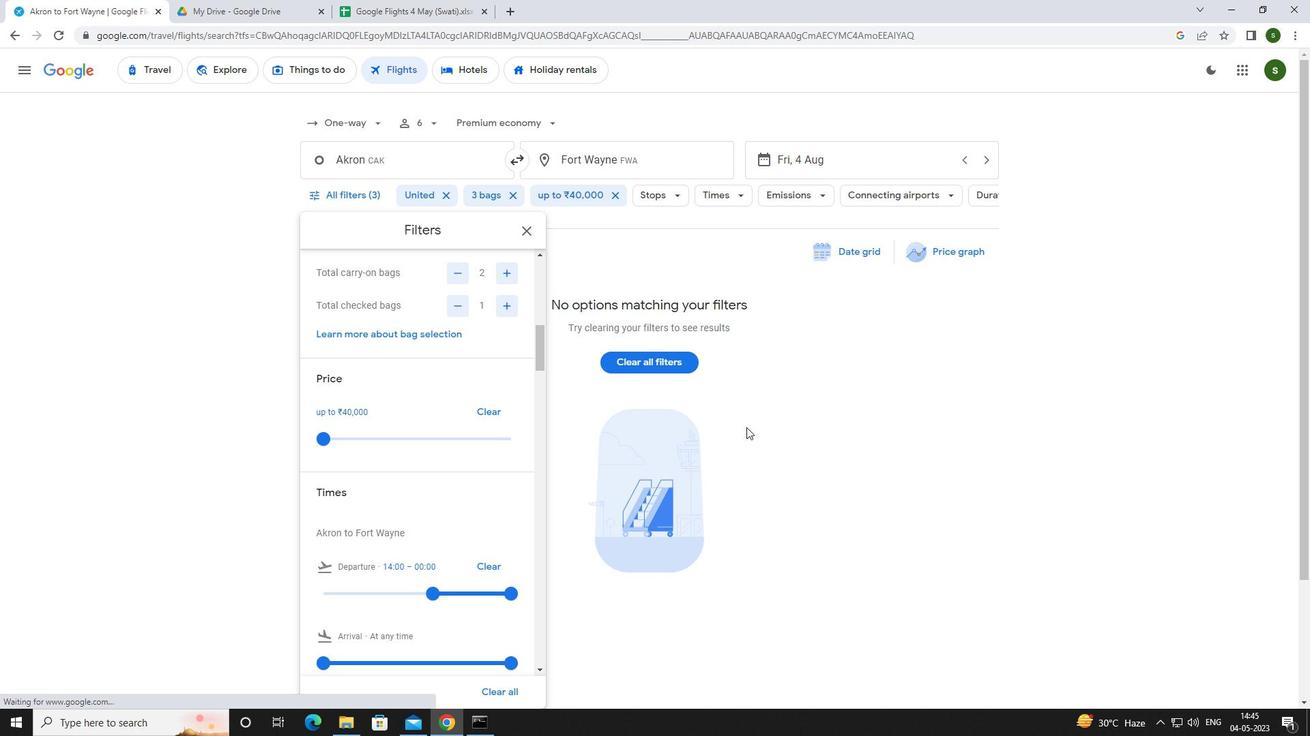 
Action: Mouse moved to (743, 423)
Screenshot: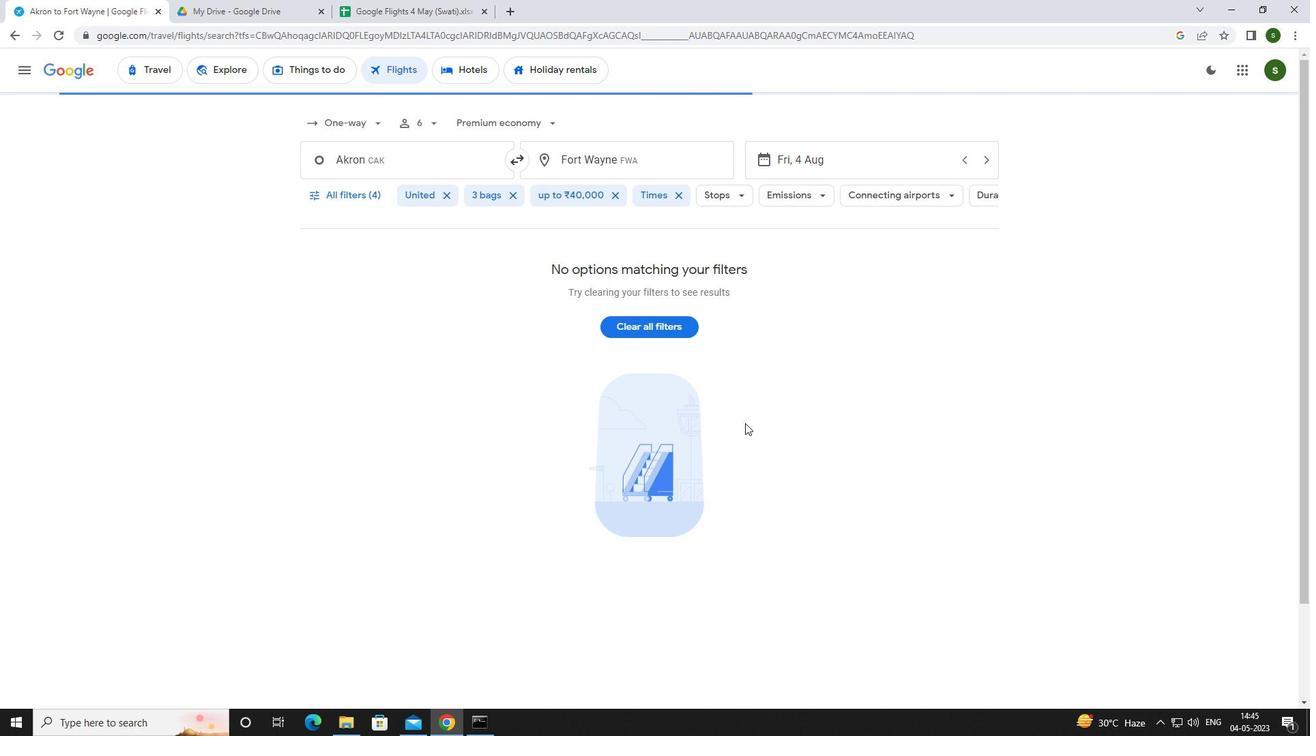 
